 Task: Find connections with filter location Orleans with filter topic #sharktankwith filter profile language French with filter current company Android Developer with filter school National Institute of Science and Technology (NIST), Berhampur with filter industry Hospitality with filter service category Wedding Planning with filter keywords title Social Media Specialist
Action: Mouse moved to (245, 311)
Screenshot: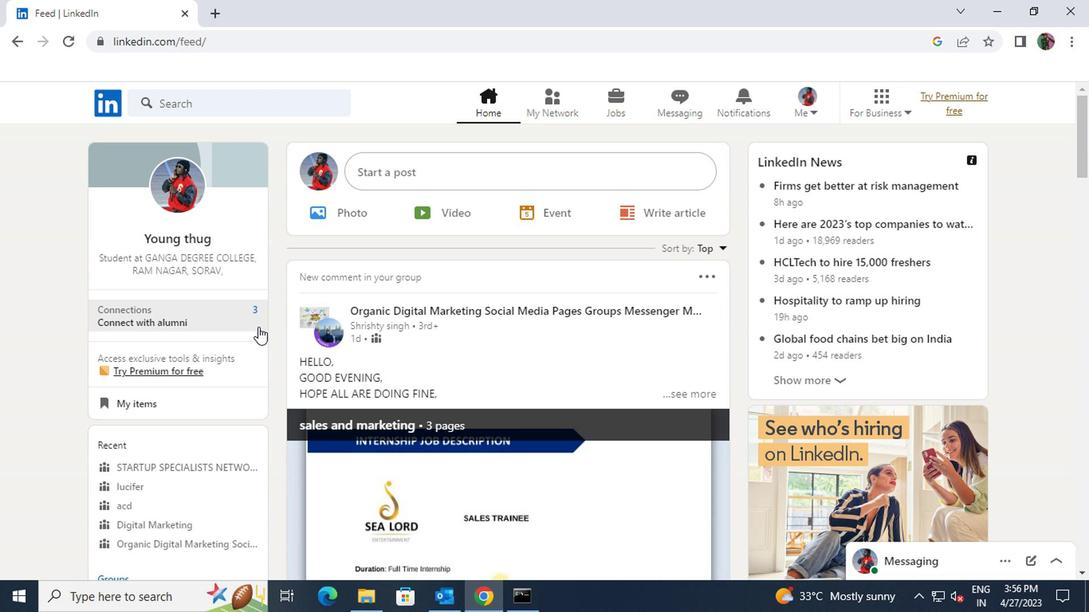 
Action: Mouse pressed left at (245, 311)
Screenshot: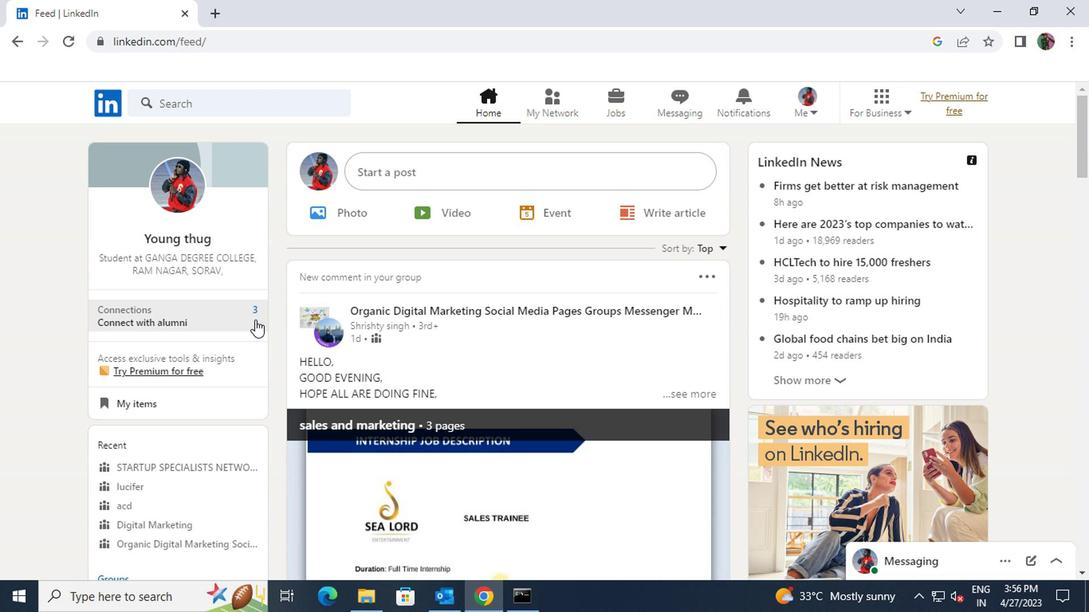 
Action: Mouse moved to (310, 187)
Screenshot: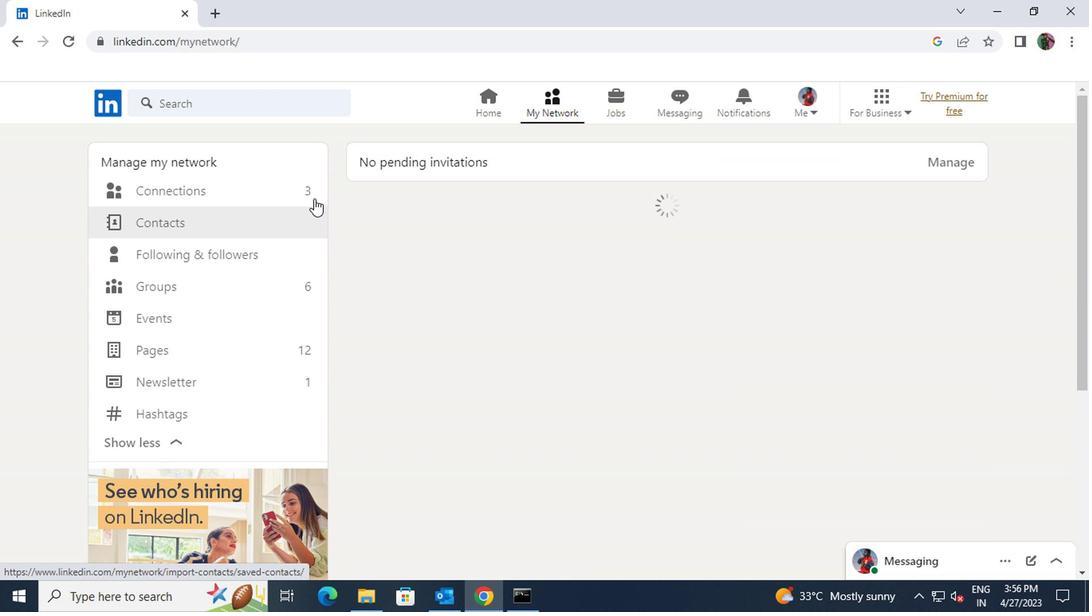 
Action: Mouse pressed left at (310, 187)
Screenshot: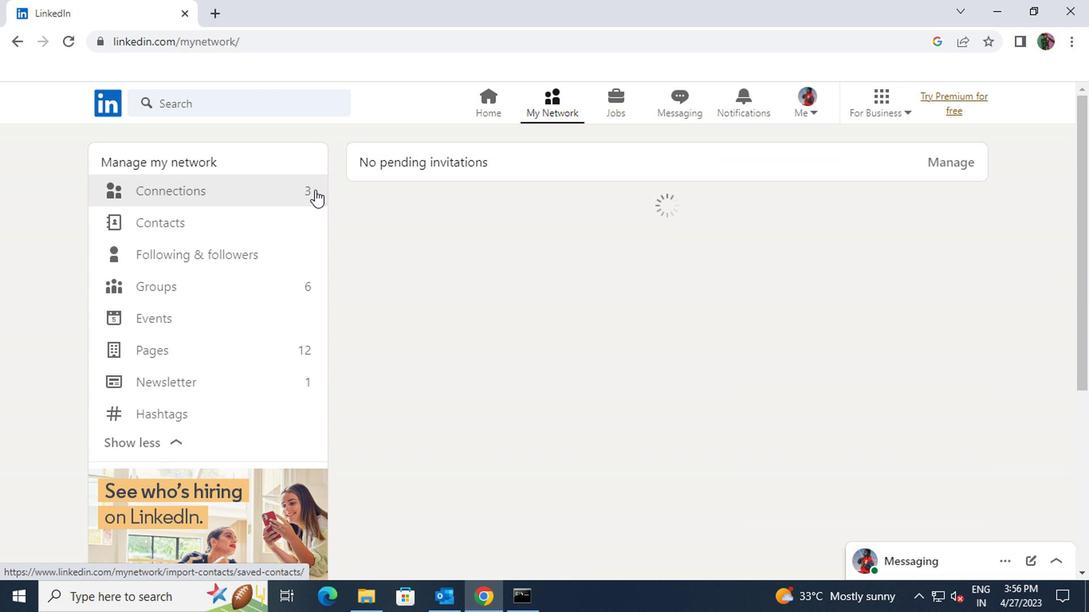 
Action: Mouse moved to (287, 191)
Screenshot: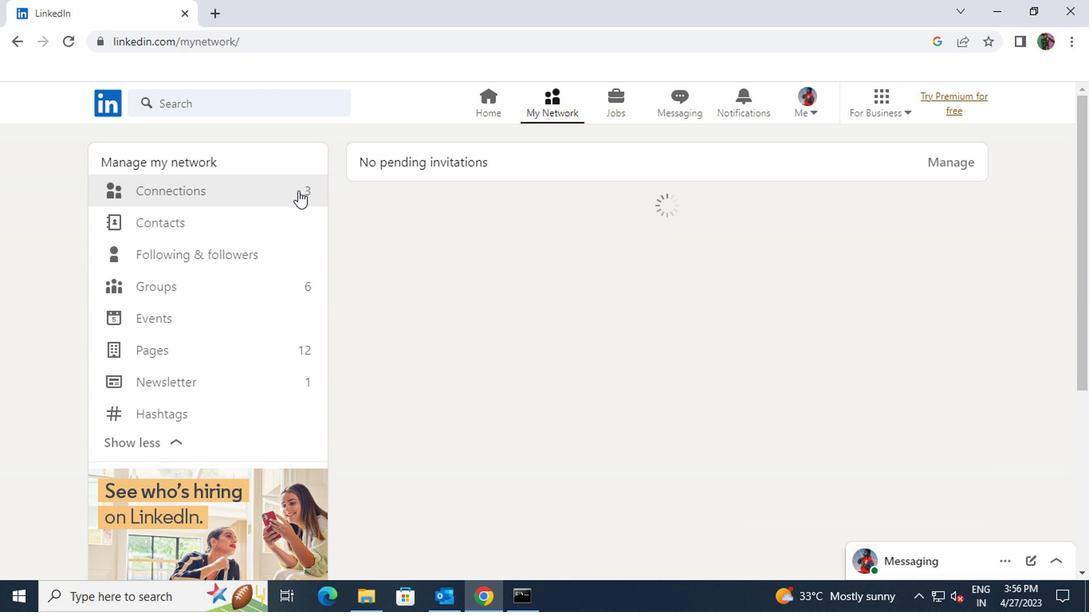 
Action: Mouse pressed left at (287, 191)
Screenshot: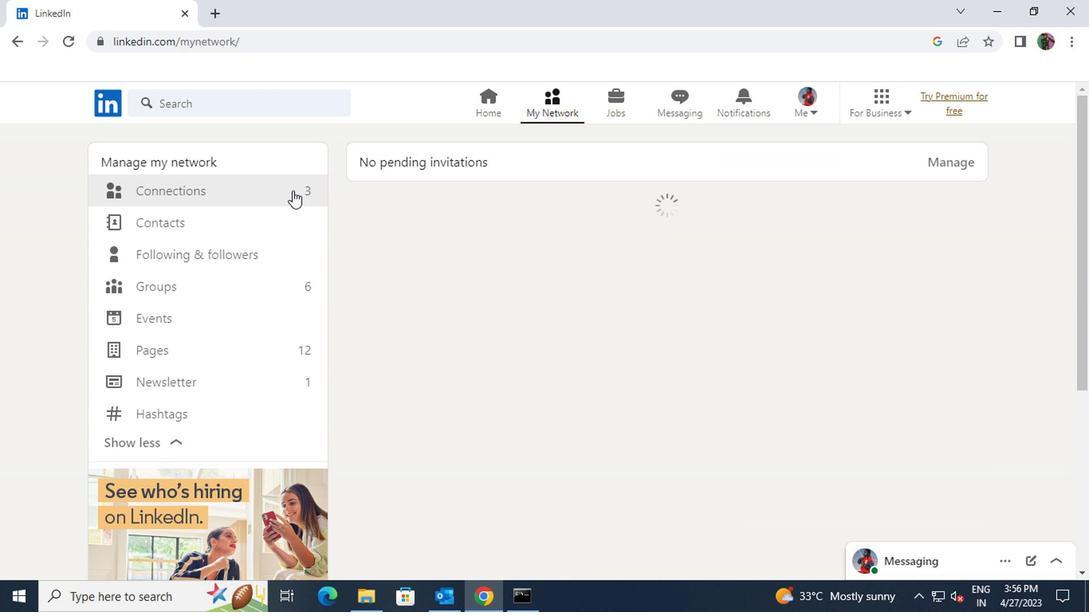 
Action: Mouse moved to (632, 192)
Screenshot: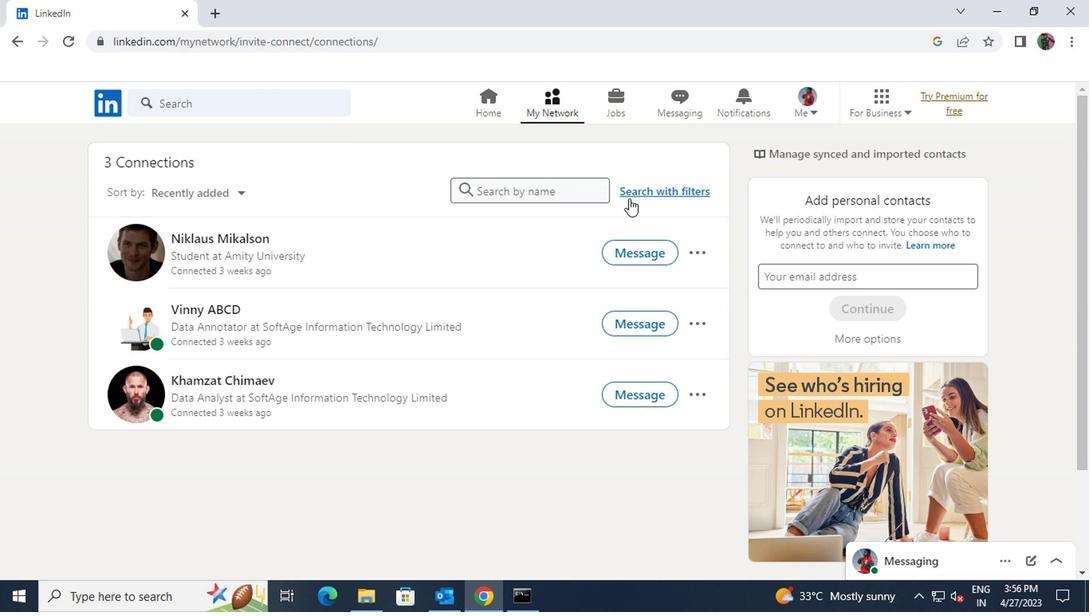 
Action: Mouse pressed left at (632, 192)
Screenshot: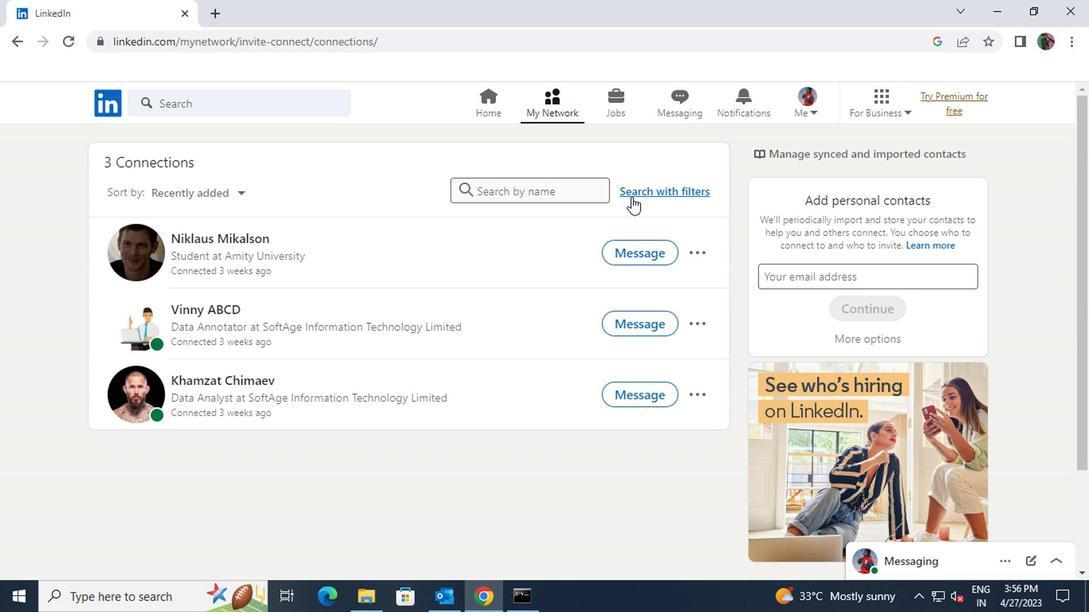 
Action: Mouse moved to (596, 149)
Screenshot: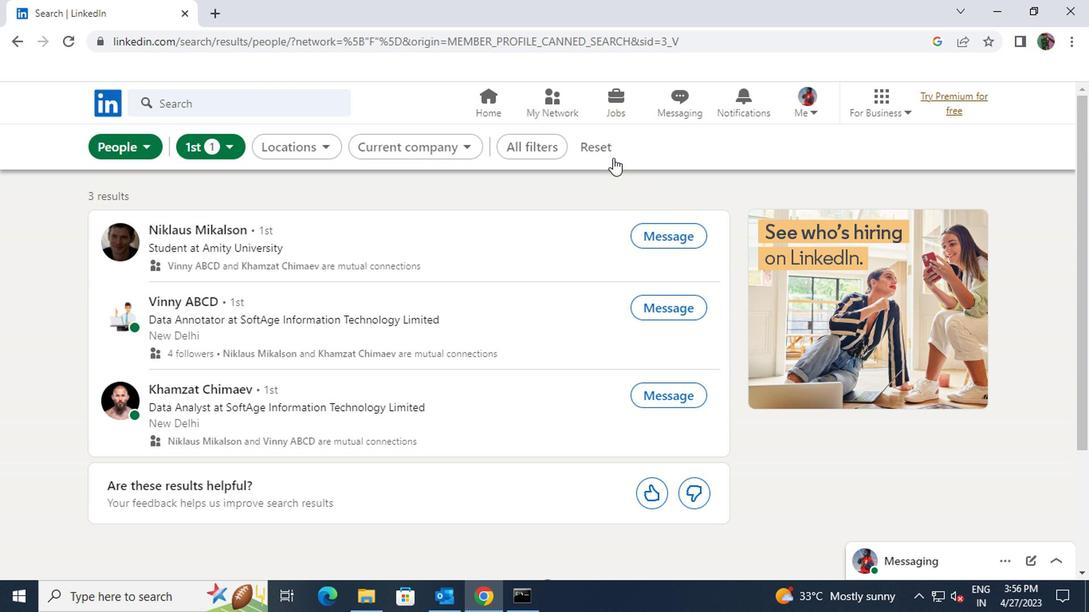 
Action: Mouse pressed left at (596, 149)
Screenshot: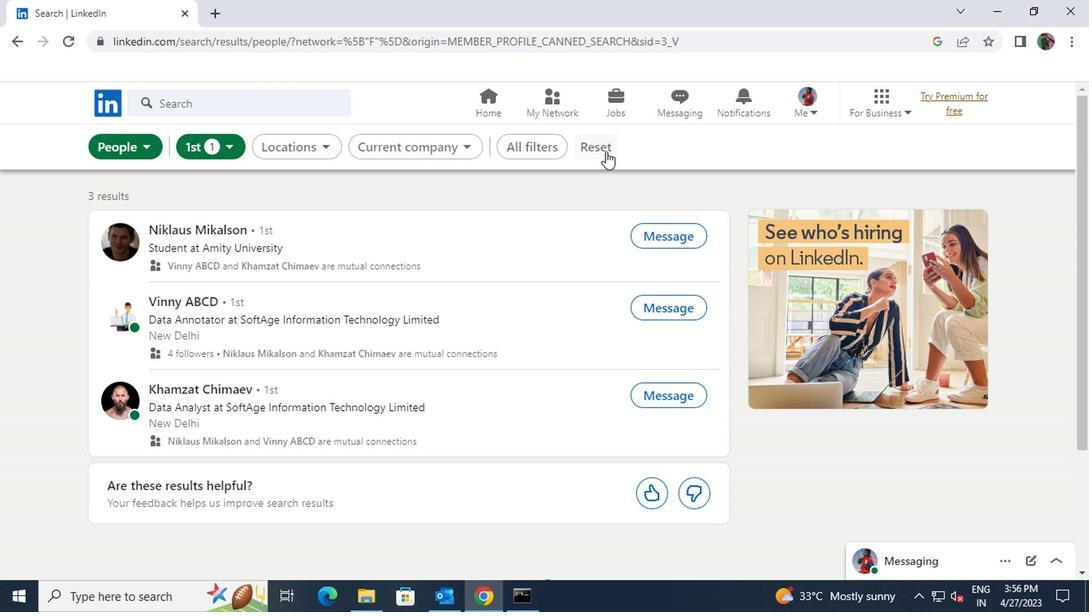 
Action: Mouse moved to (572, 145)
Screenshot: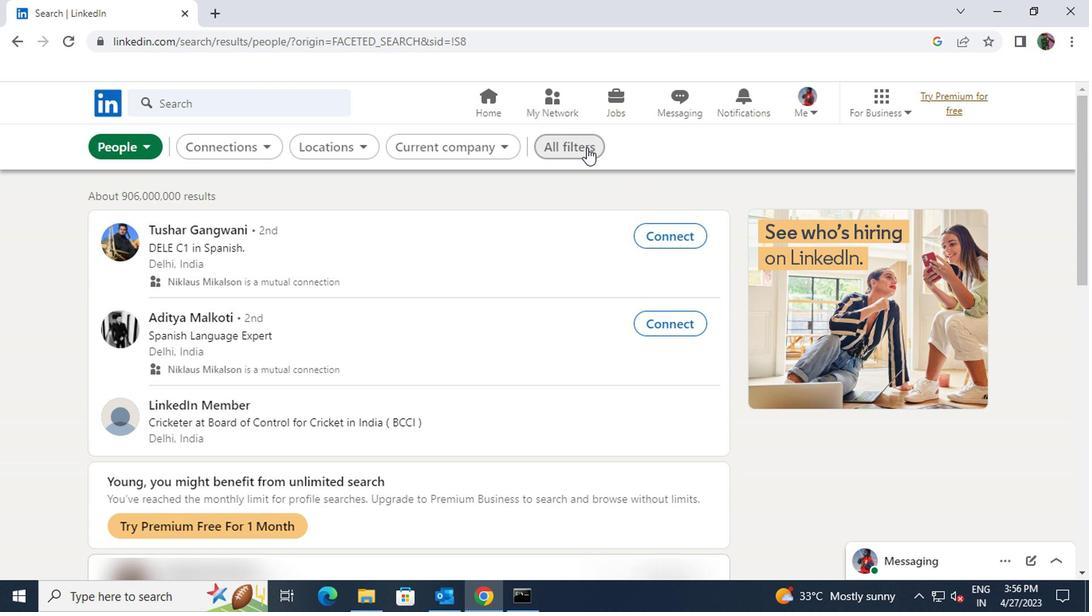 
Action: Mouse pressed left at (572, 145)
Screenshot: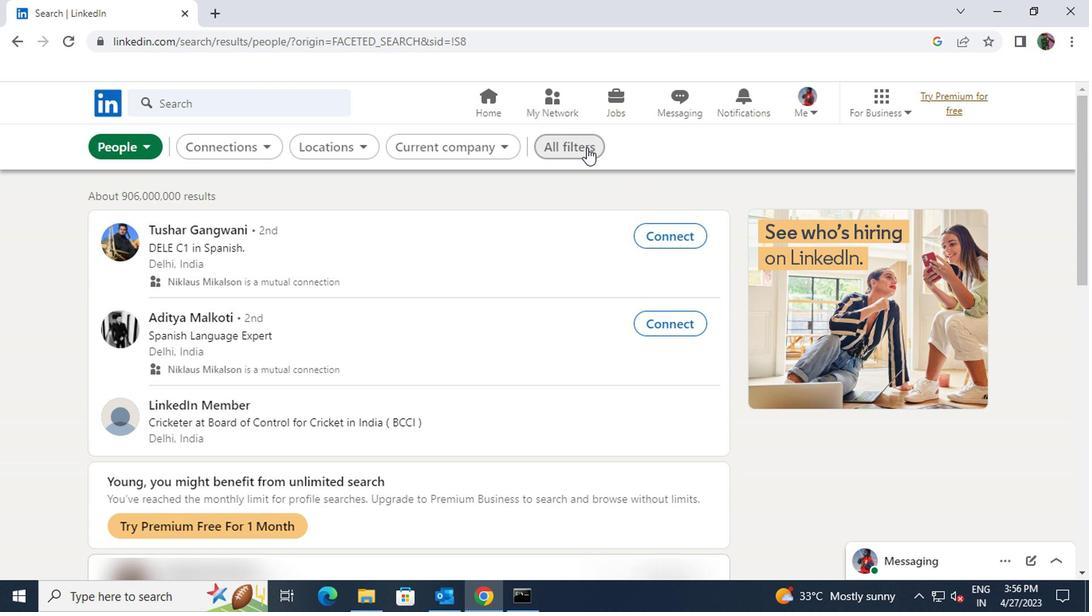 
Action: Mouse moved to (804, 368)
Screenshot: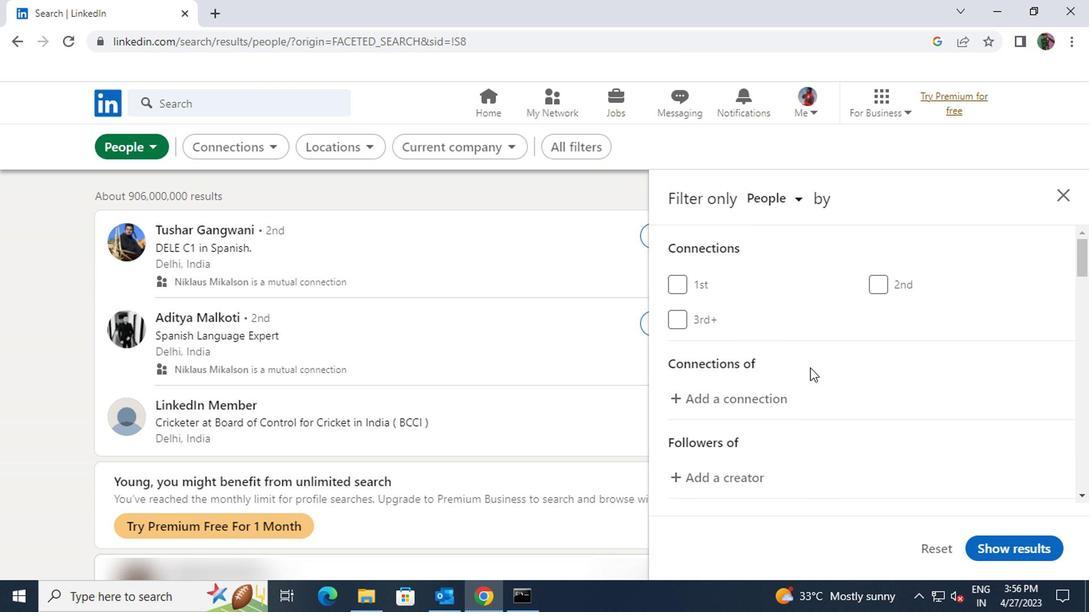 
Action: Mouse scrolled (804, 367) with delta (0, -1)
Screenshot: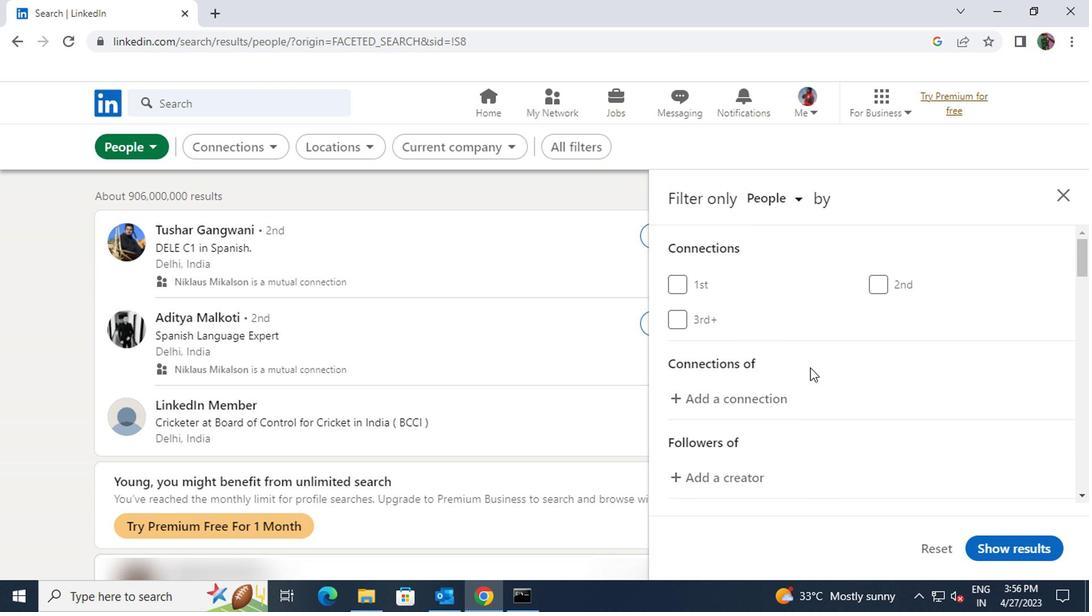 
Action: Mouse scrolled (804, 367) with delta (0, -1)
Screenshot: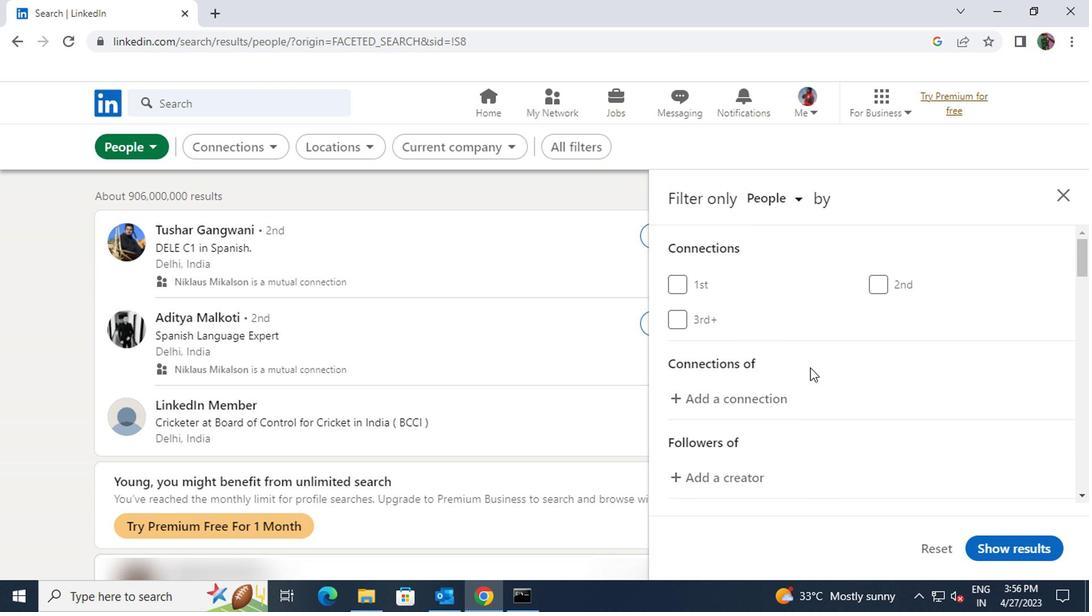 
Action: Mouse scrolled (804, 367) with delta (0, -1)
Screenshot: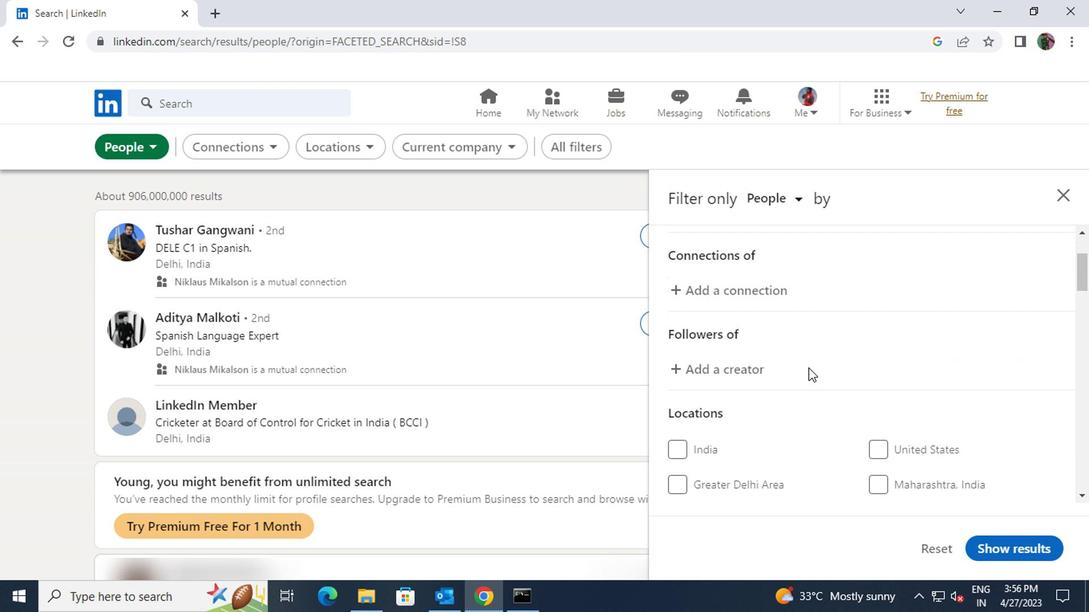 
Action: Mouse moved to (891, 387)
Screenshot: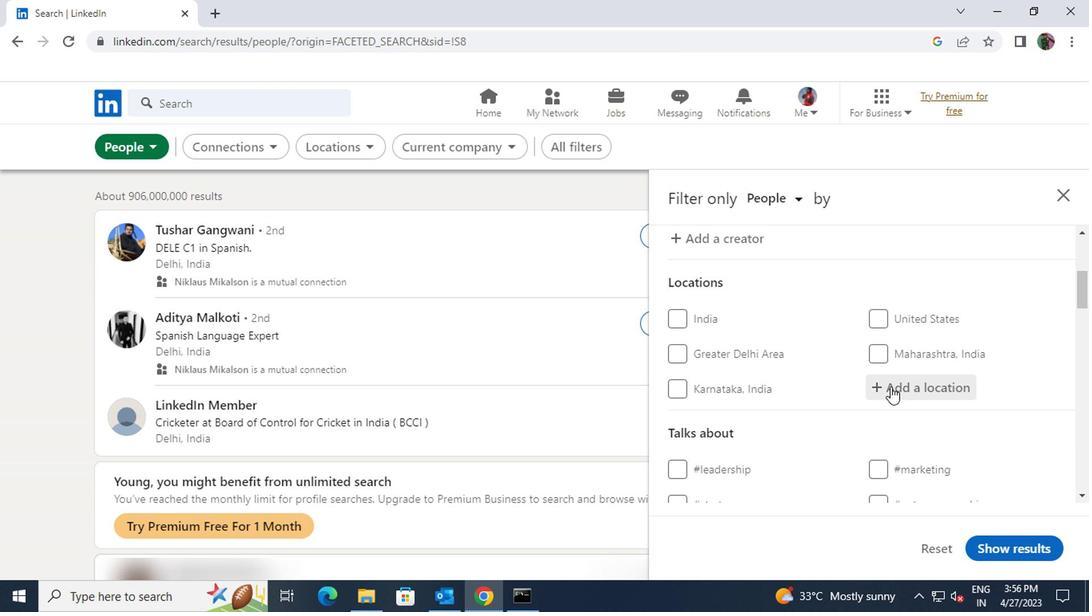
Action: Mouse pressed left at (891, 387)
Screenshot: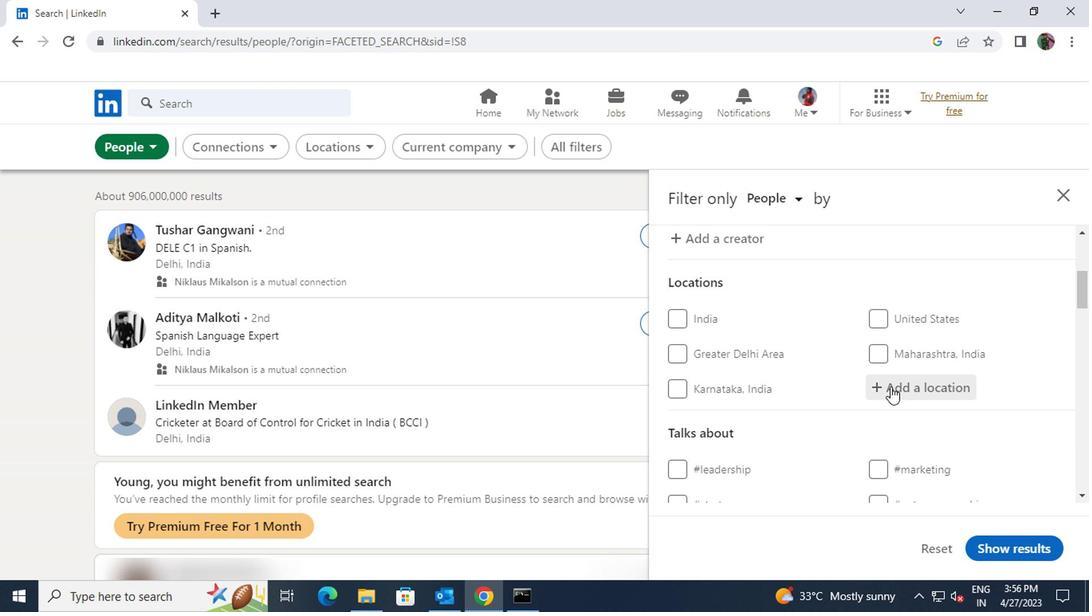 
Action: Key pressed <Key.shift><Key.shift><Key.shift>ORLEANS
Screenshot: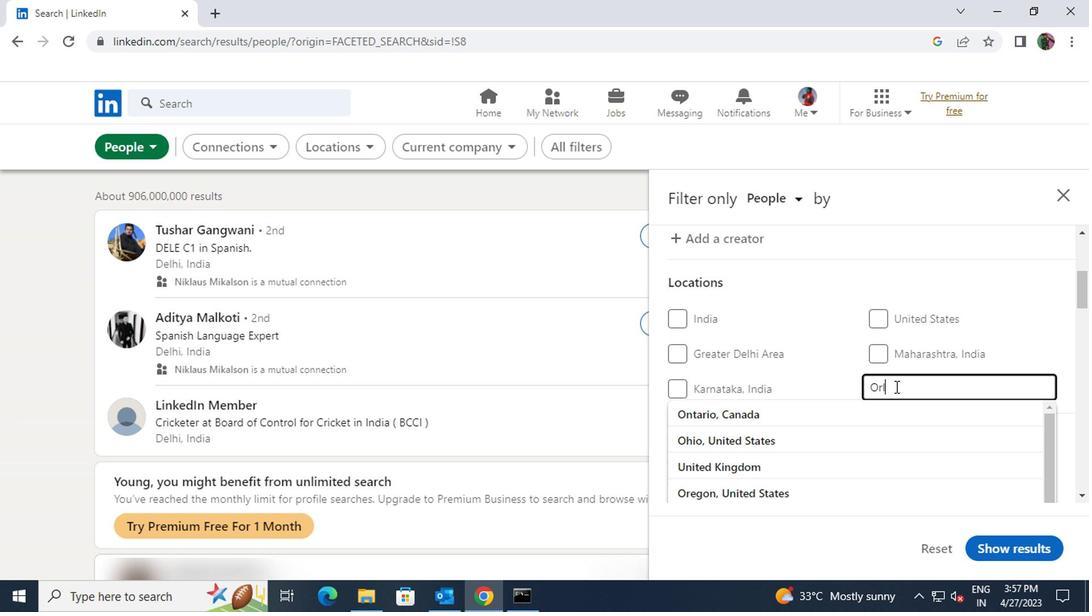 
Action: Mouse moved to (878, 407)
Screenshot: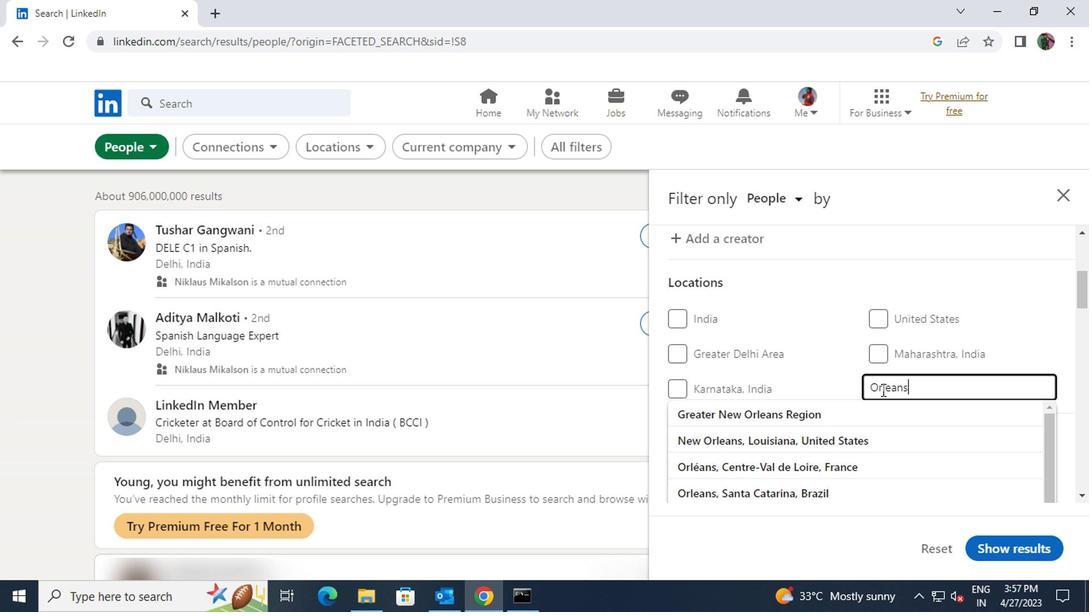 
Action: Mouse pressed left at (878, 407)
Screenshot: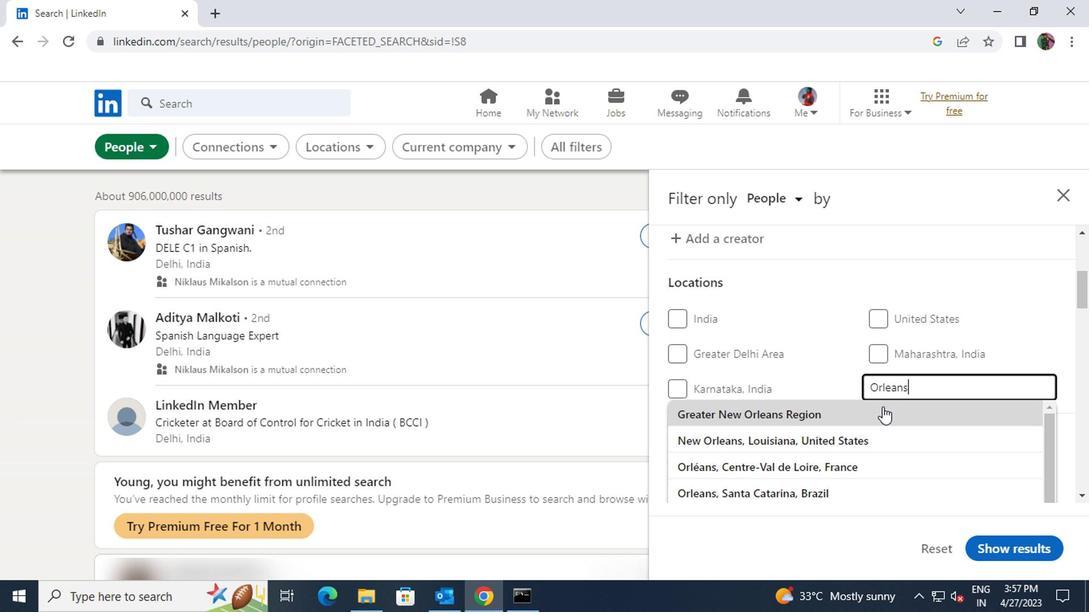 
Action: Mouse scrolled (878, 406) with delta (0, -1)
Screenshot: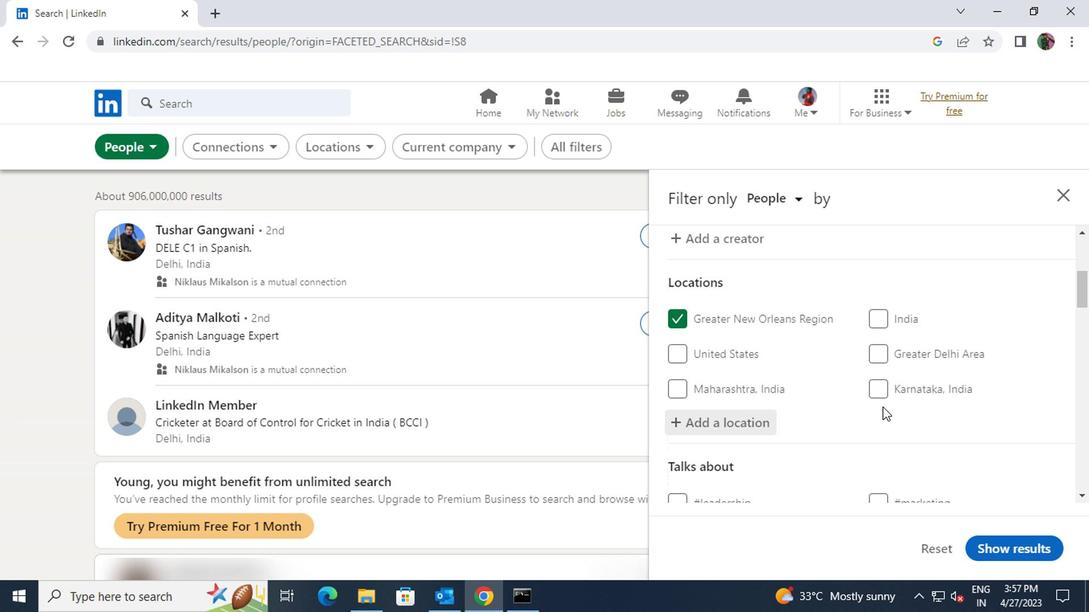 
Action: Mouse scrolled (878, 406) with delta (0, -1)
Screenshot: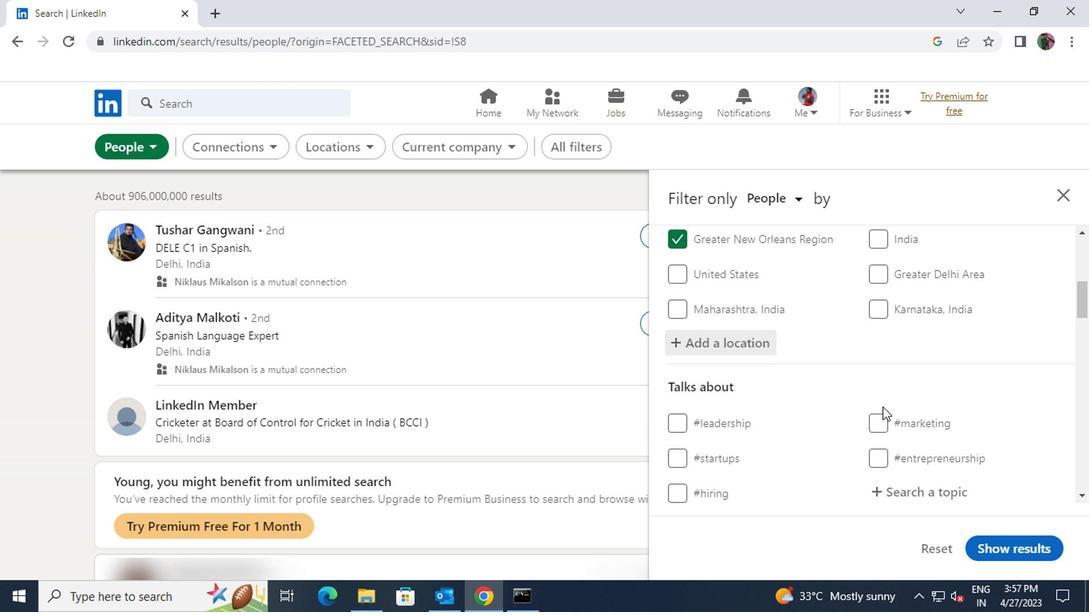 
Action: Mouse moved to (881, 408)
Screenshot: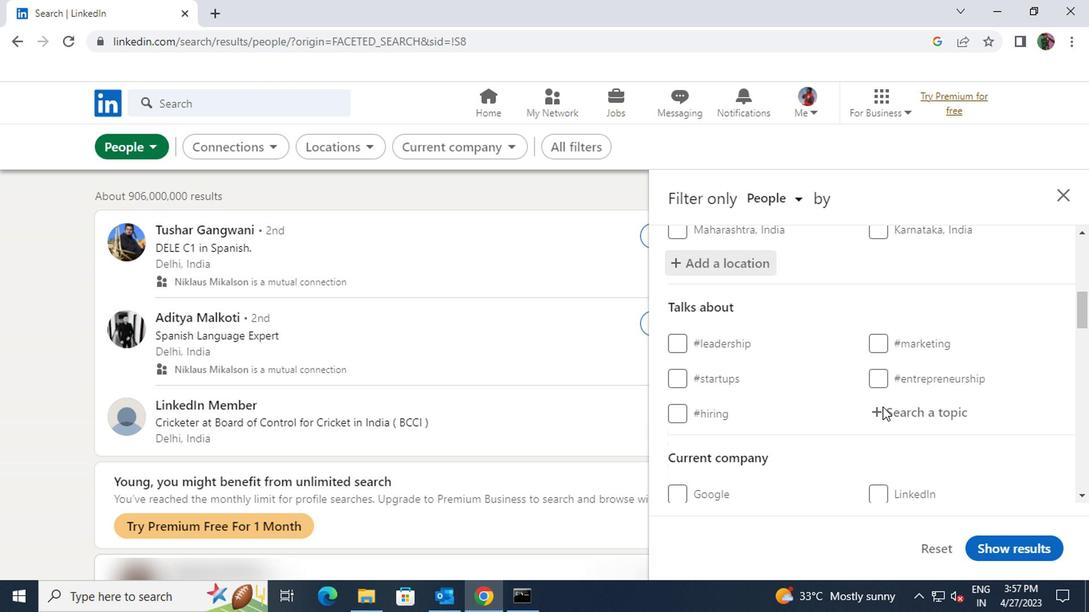 
Action: Mouse pressed left at (881, 408)
Screenshot: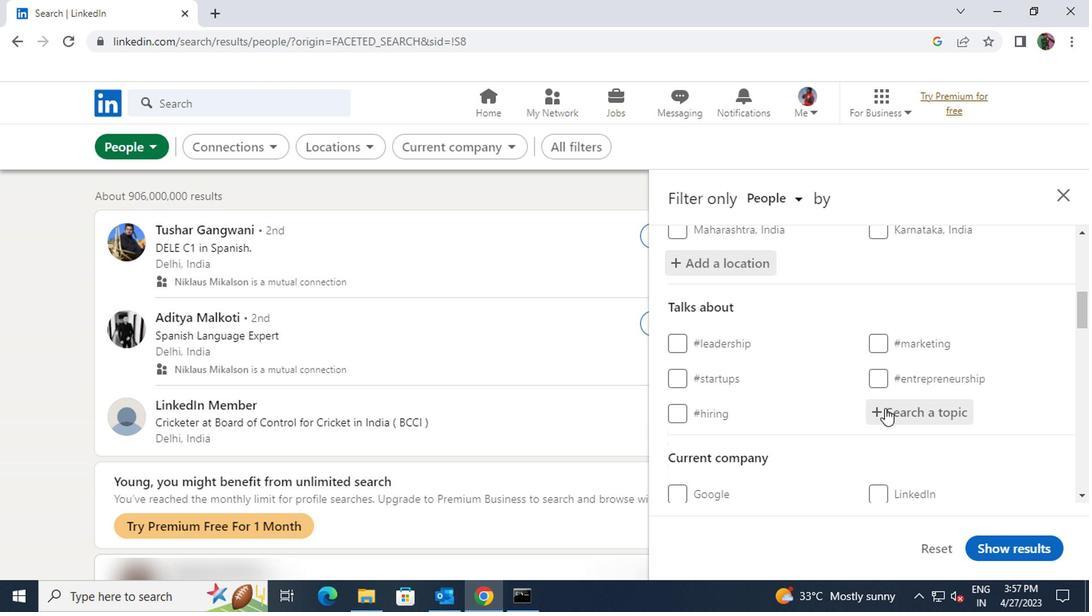 
Action: Key pressed <Key.shift><Key.shift><Key.shift><Key.shift><Key.shift>#<Key.shift><Key.shift><Key.shift><Key.shift>SHARKTANKWITH
Screenshot: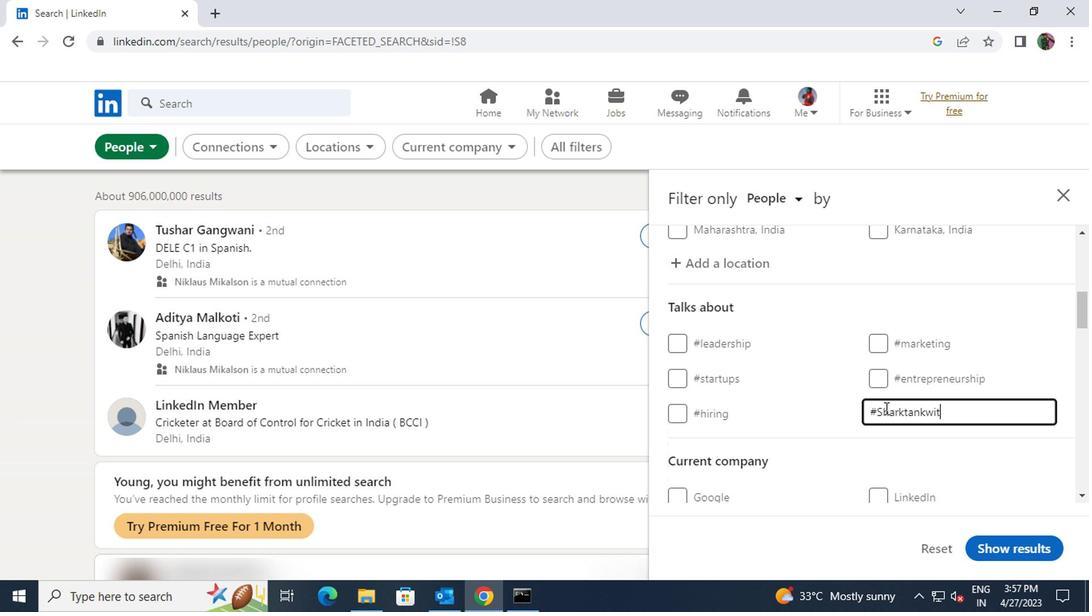 
Action: Mouse scrolled (881, 407) with delta (0, 0)
Screenshot: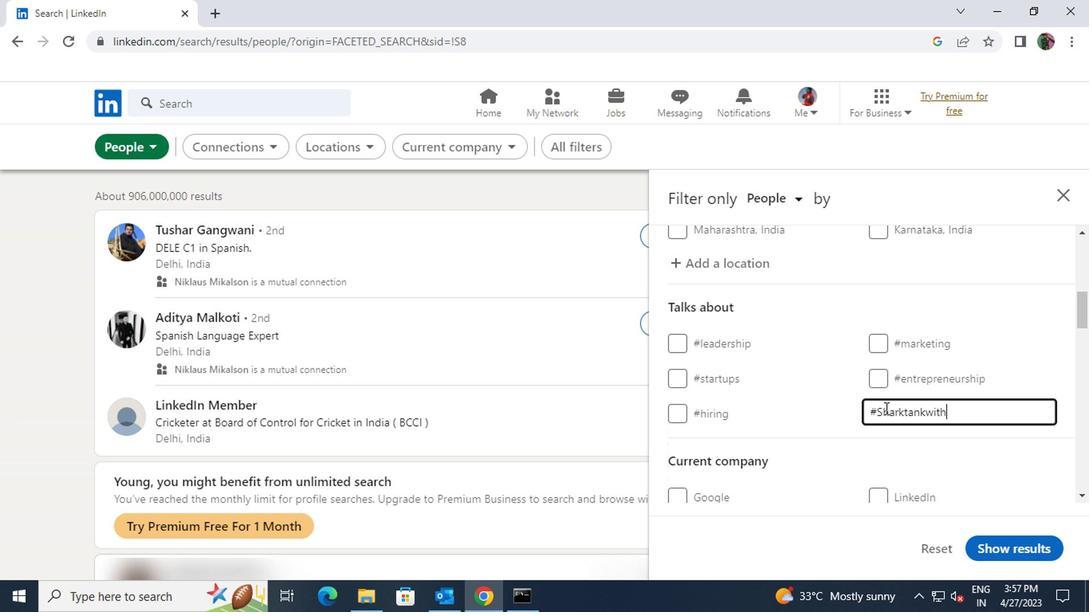
Action: Mouse scrolled (881, 407) with delta (0, 0)
Screenshot: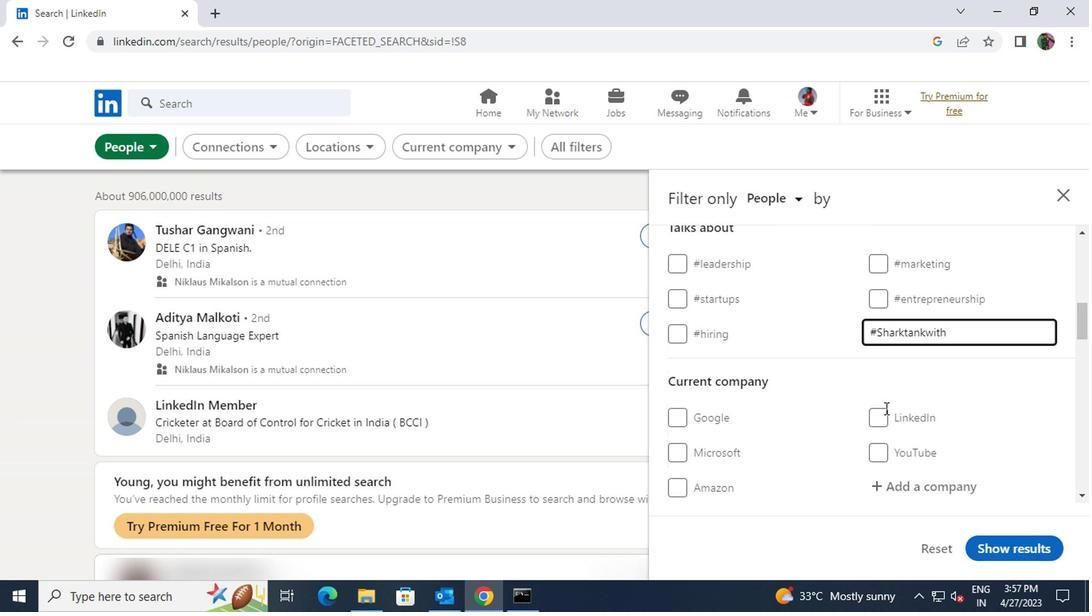 
Action: Mouse moved to (881, 408)
Screenshot: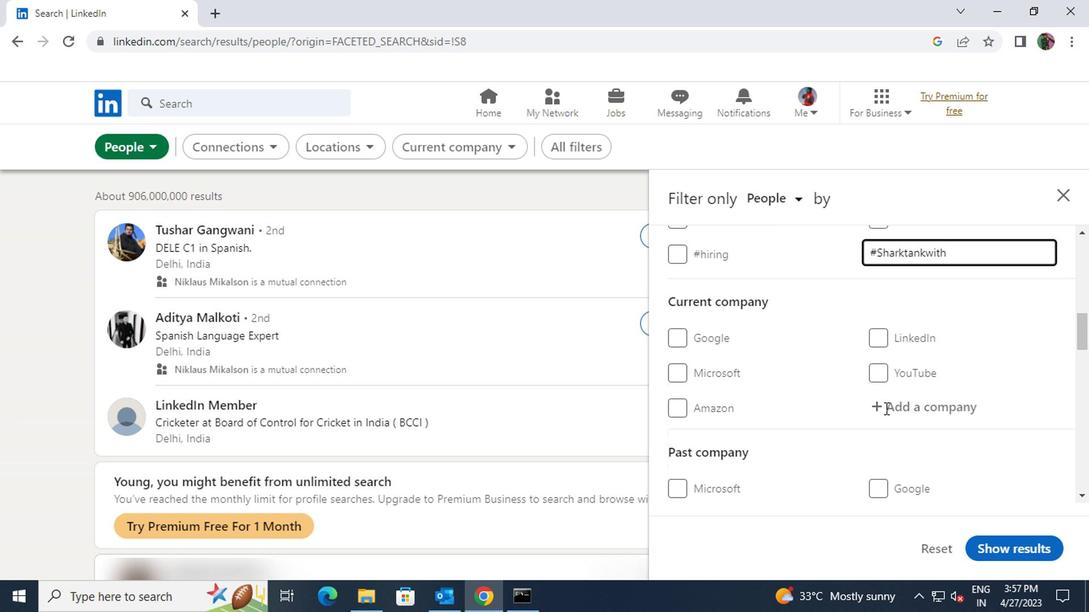 
Action: Mouse pressed left at (881, 408)
Screenshot: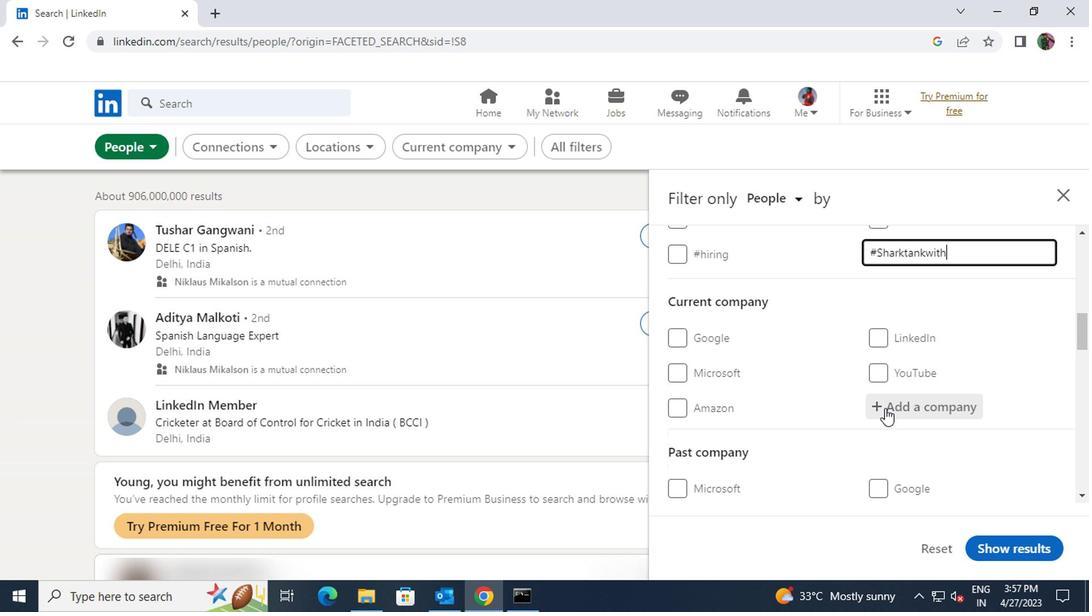 
Action: Key pressed <Key.shift><Key.shift>ANDRIOD<Key.space><Key.shift>DEVELOPMENT
Screenshot: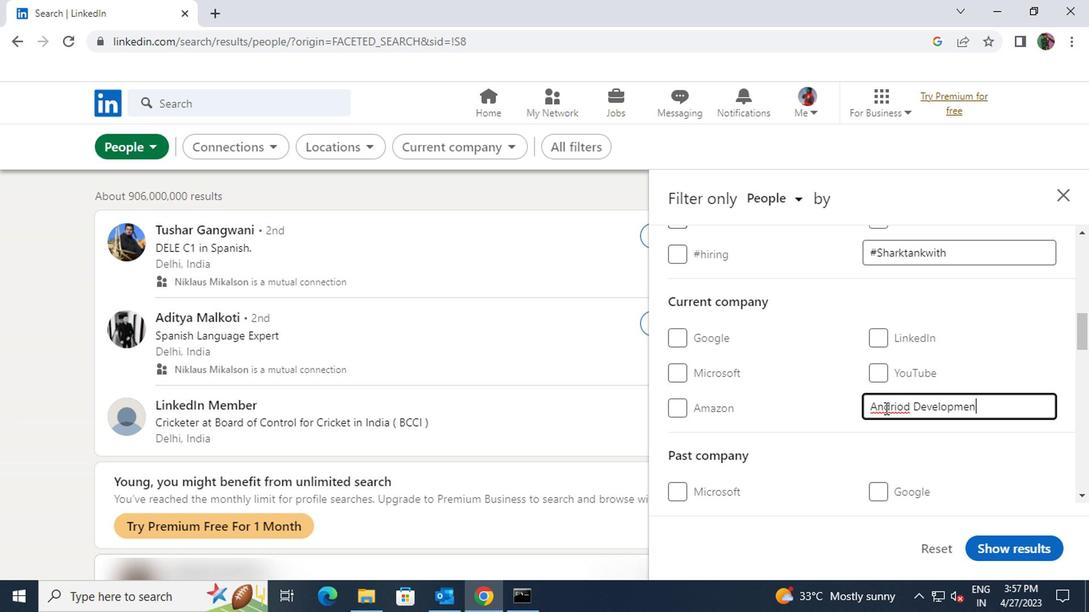 
Action: Mouse scrolled (881, 407) with delta (0, 0)
Screenshot: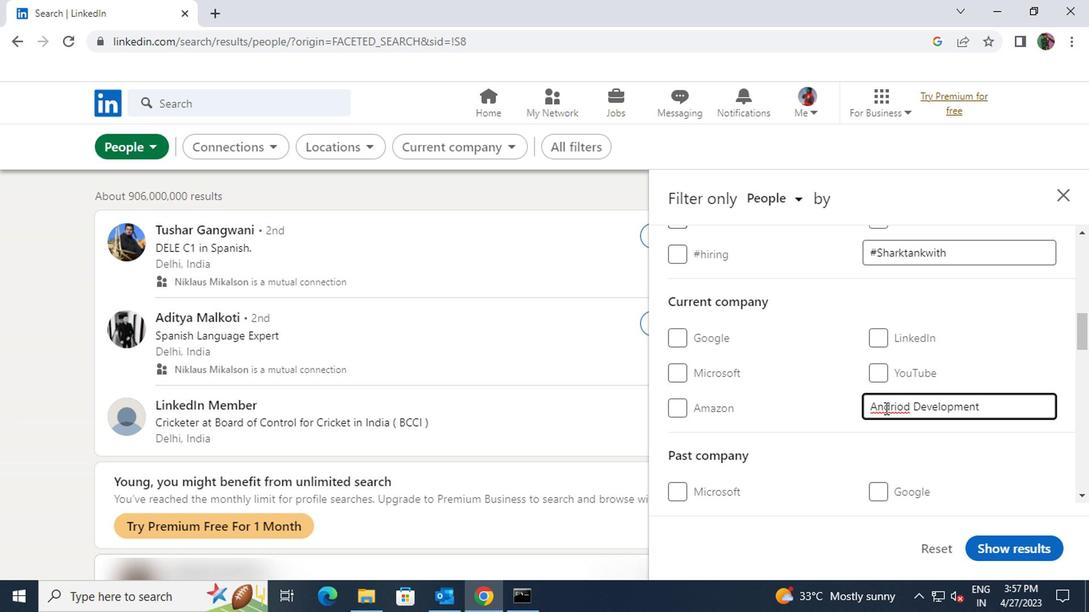 
Action: Mouse scrolled (881, 407) with delta (0, 0)
Screenshot: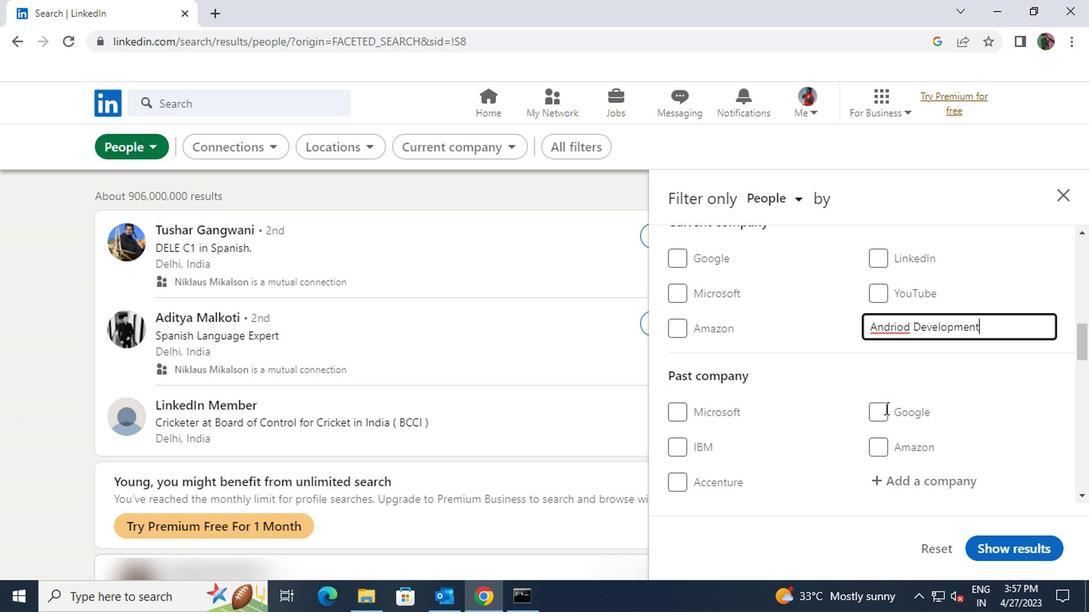 
Action: Mouse scrolled (881, 407) with delta (0, 0)
Screenshot: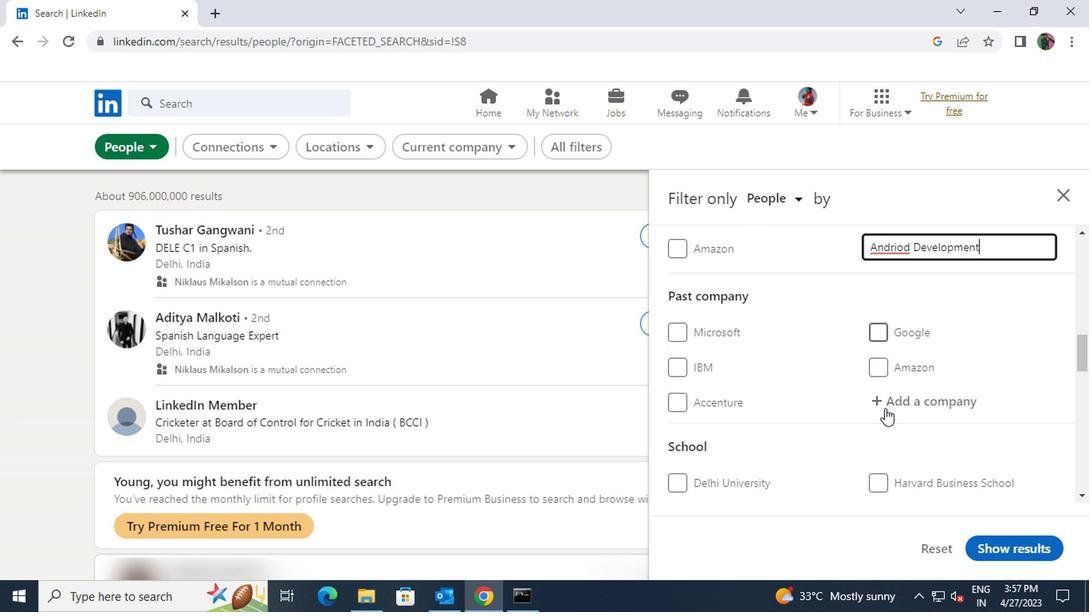 
Action: Mouse scrolled (881, 407) with delta (0, 0)
Screenshot: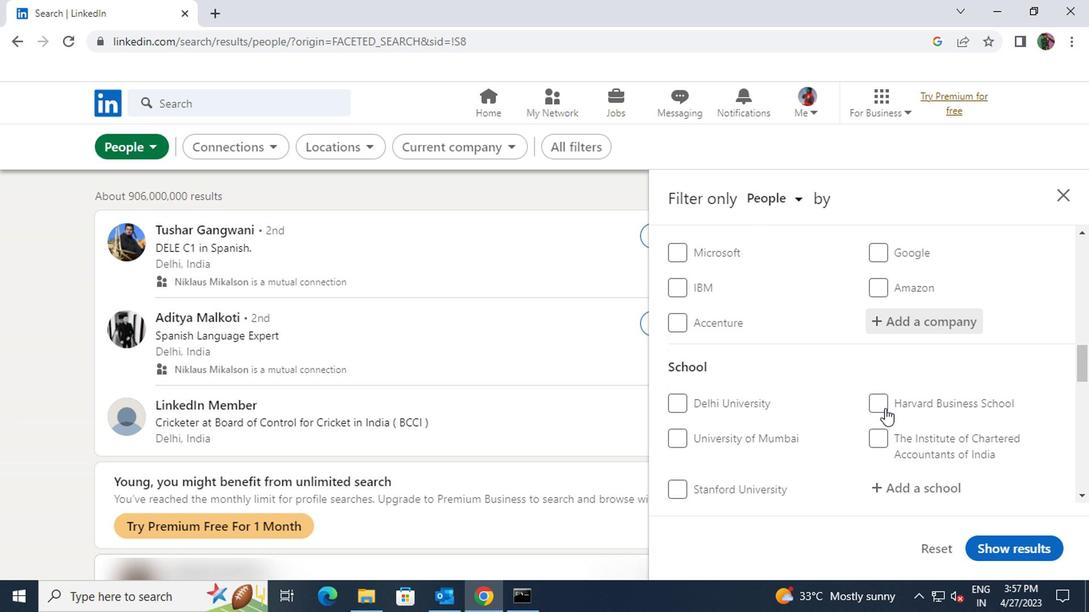 
Action: Mouse pressed left at (881, 408)
Screenshot: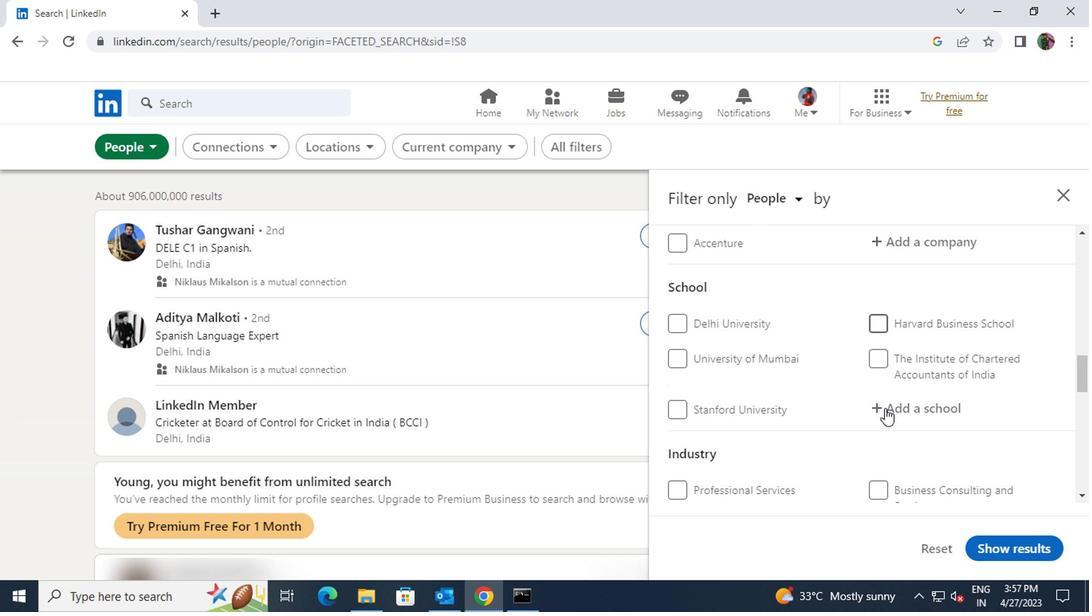 
Action: Key pressed <Key.shift>NATIONAL<Key.space><Key.shift>INSTITUTE<Key.space><Key.shift>OF<Key.space><Key.shift>SCIENCE
Screenshot: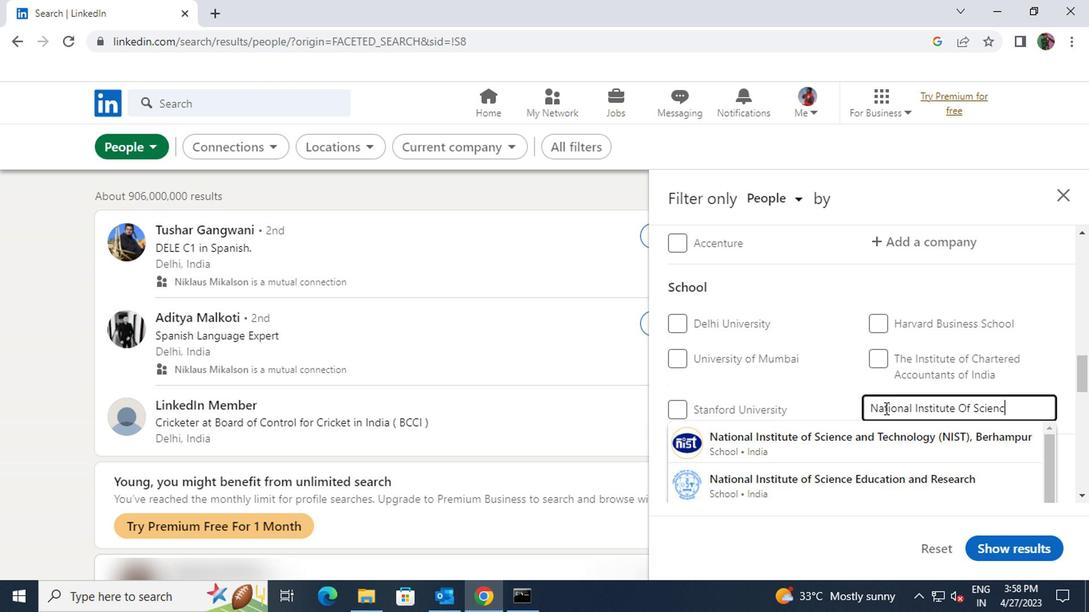 
Action: Mouse moved to (879, 435)
Screenshot: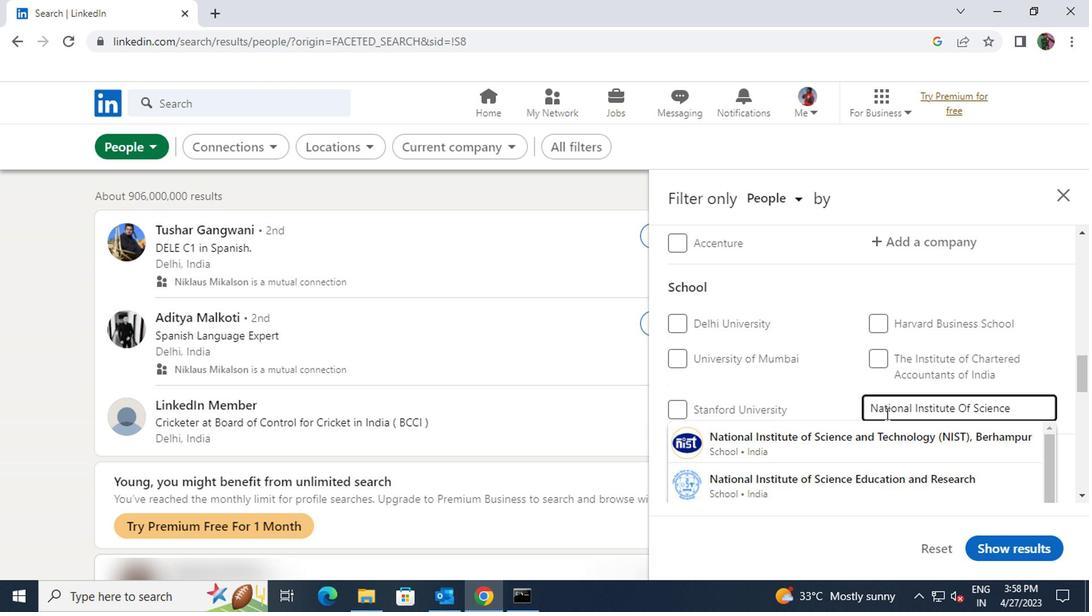 
Action: Mouse pressed left at (879, 435)
Screenshot: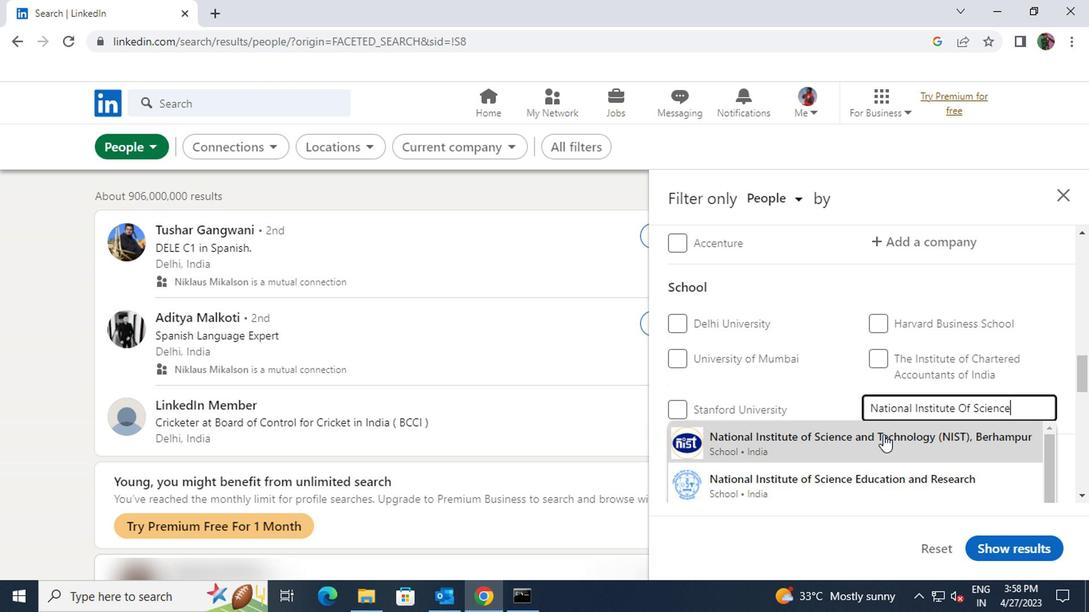 
Action: Mouse scrolled (879, 434) with delta (0, -1)
Screenshot: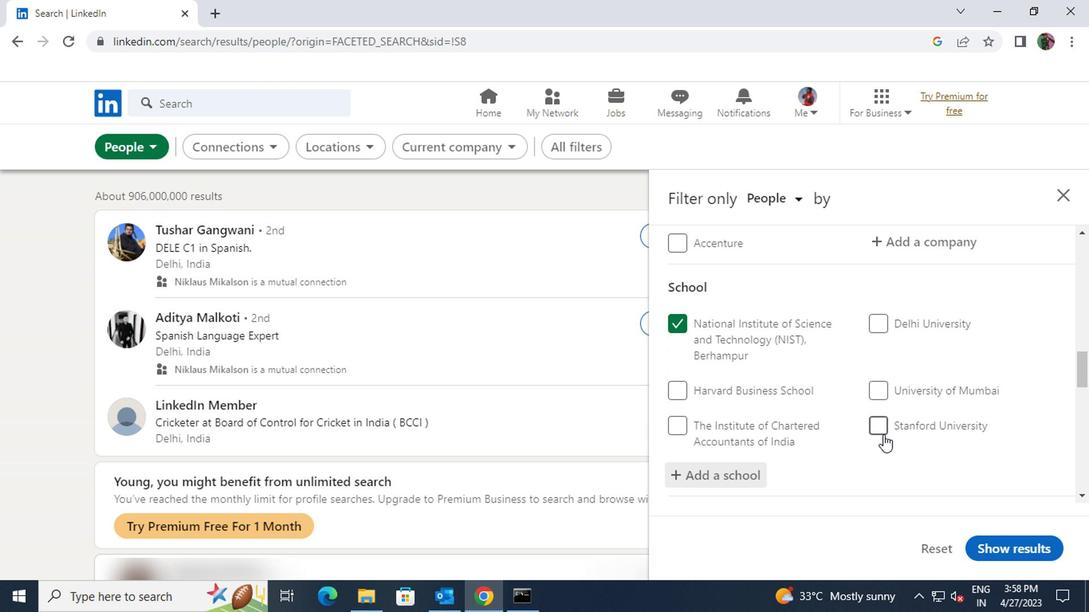 
Action: Mouse scrolled (879, 434) with delta (0, -1)
Screenshot: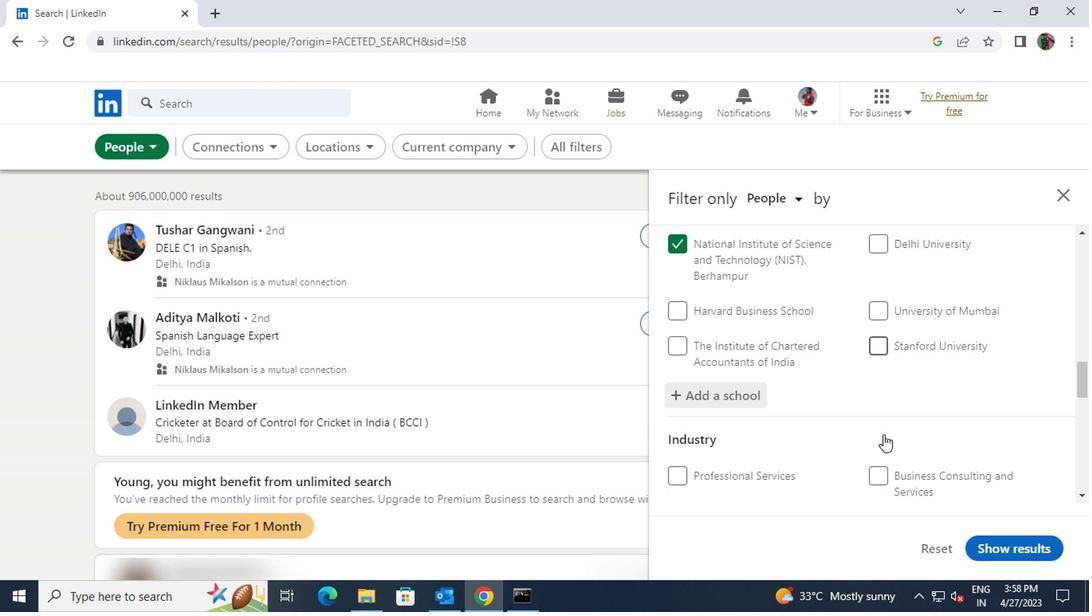 
Action: Mouse scrolled (879, 434) with delta (0, -1)
Screenshot: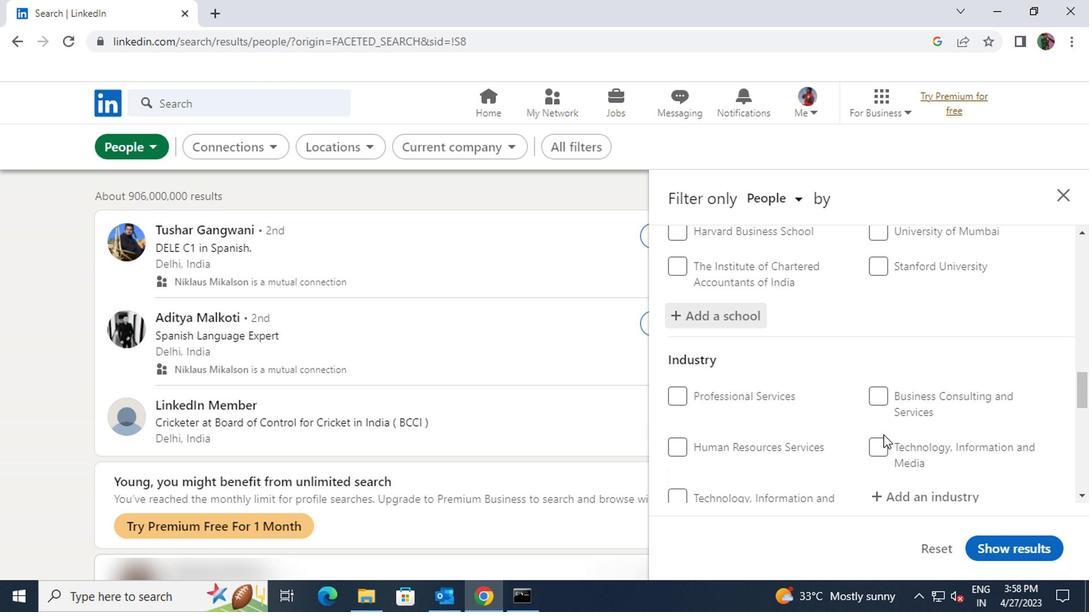 
Action: Mouse moved to (887, 420)
Screenshot: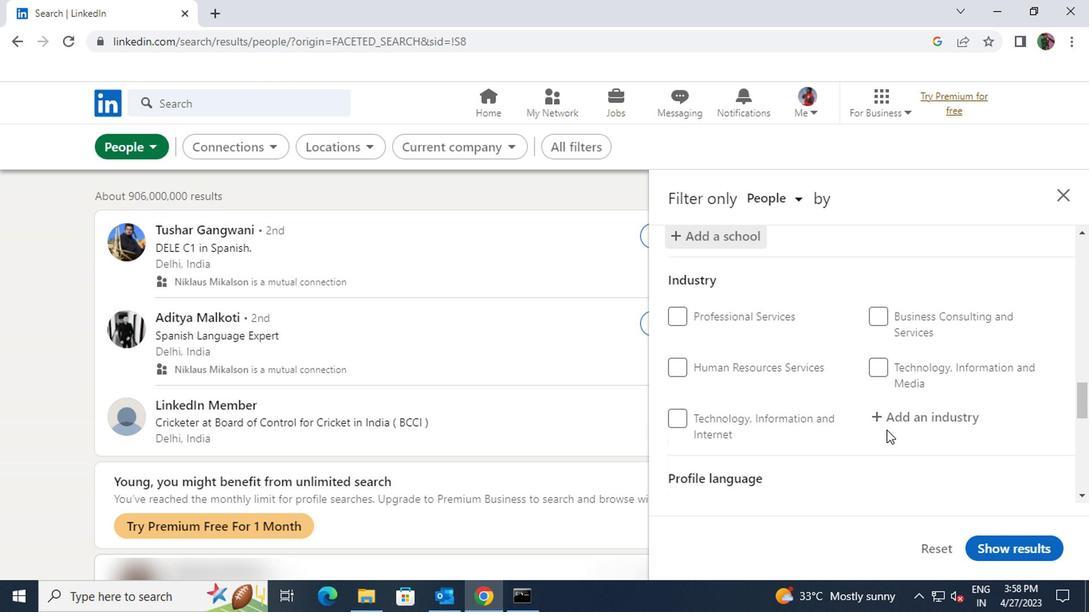 
Action: Mouse pressed left at (887, 420)
Screenshot: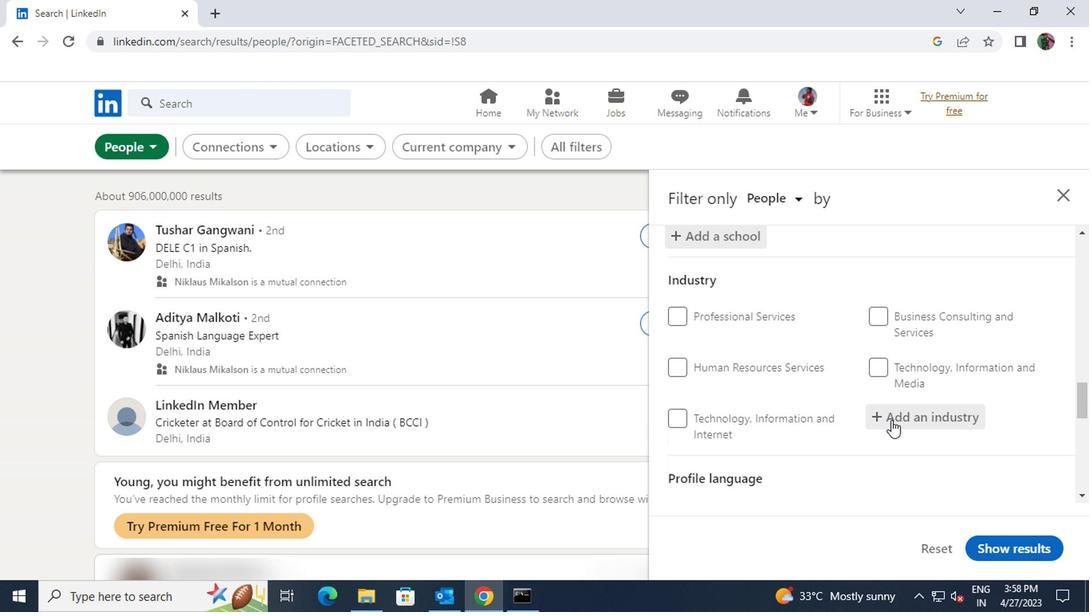 
Action: Key pressed <Key.shift>HOSP
Screenshot: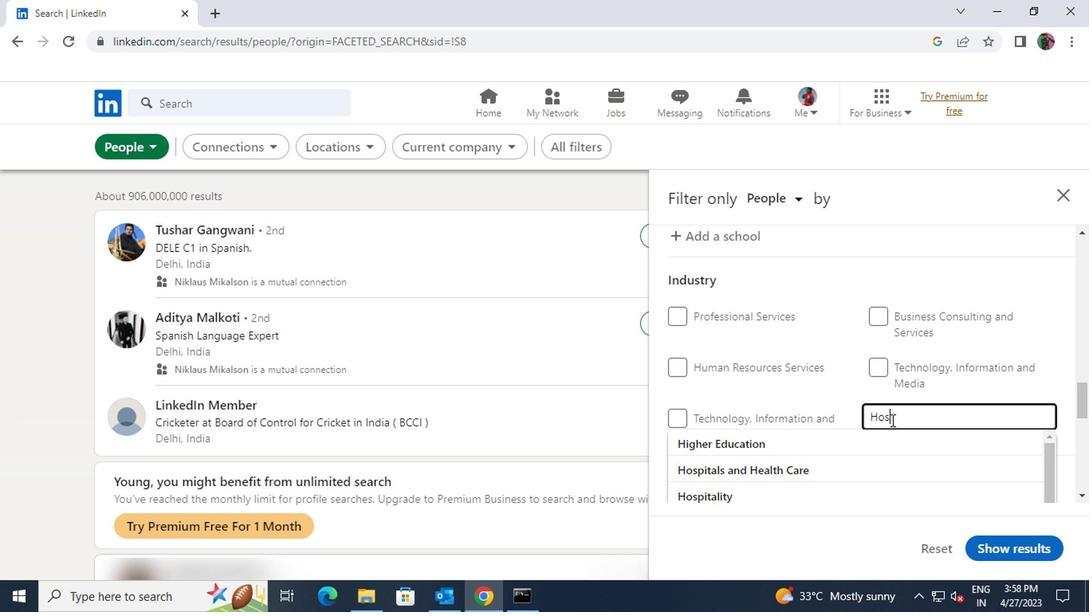 
Action: Mouse moved to (870, 466)
Screenshot: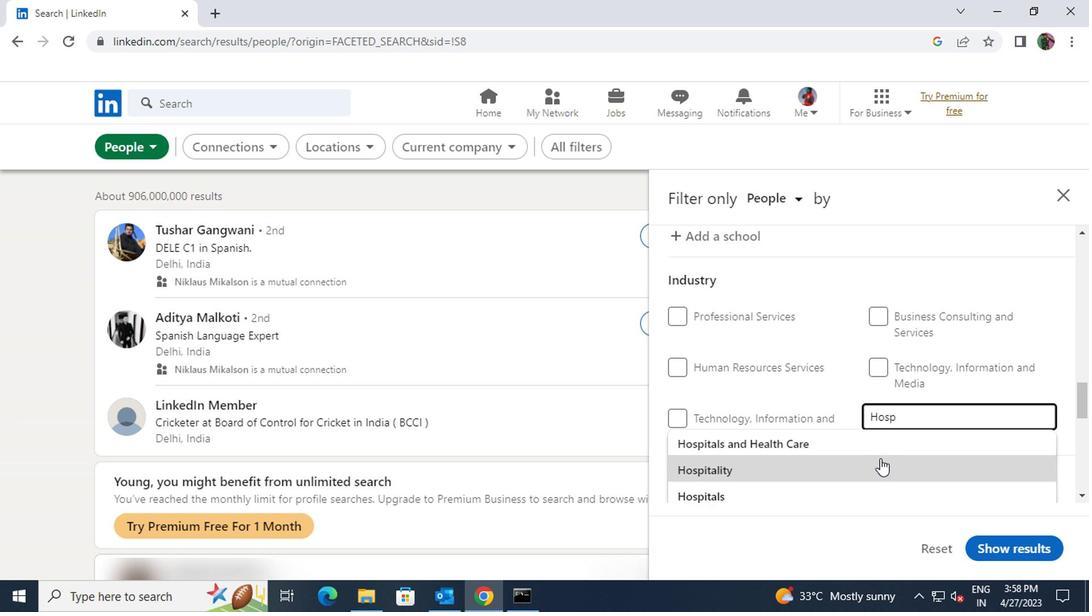 
Action: Mouse pressed left at (870, 466)
Screenshot: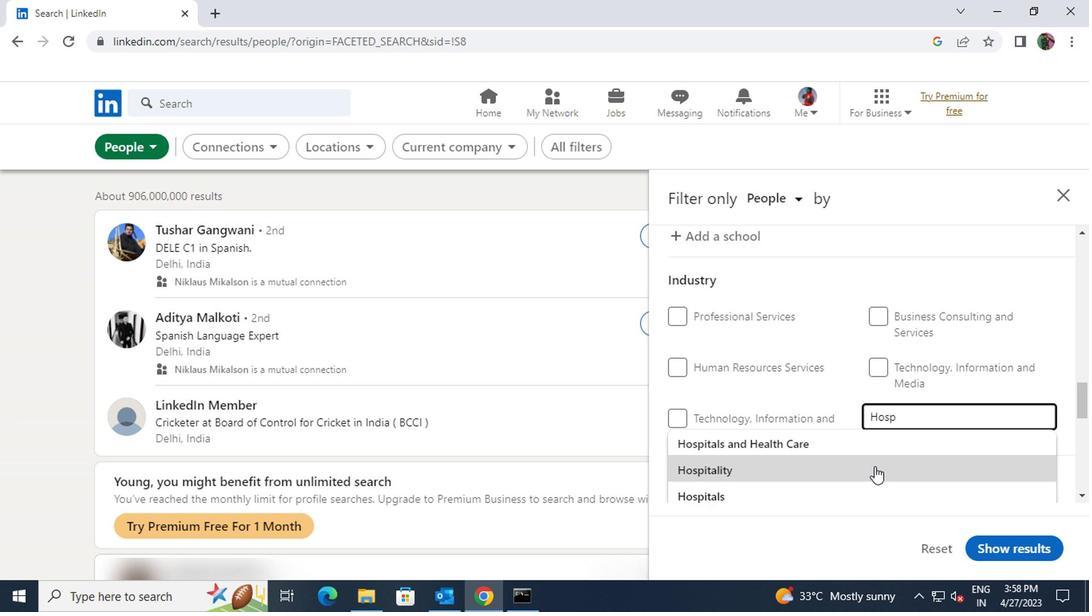 
Action: Mouse scrolled (870, 465) with delta (0, -1)
Screenshot: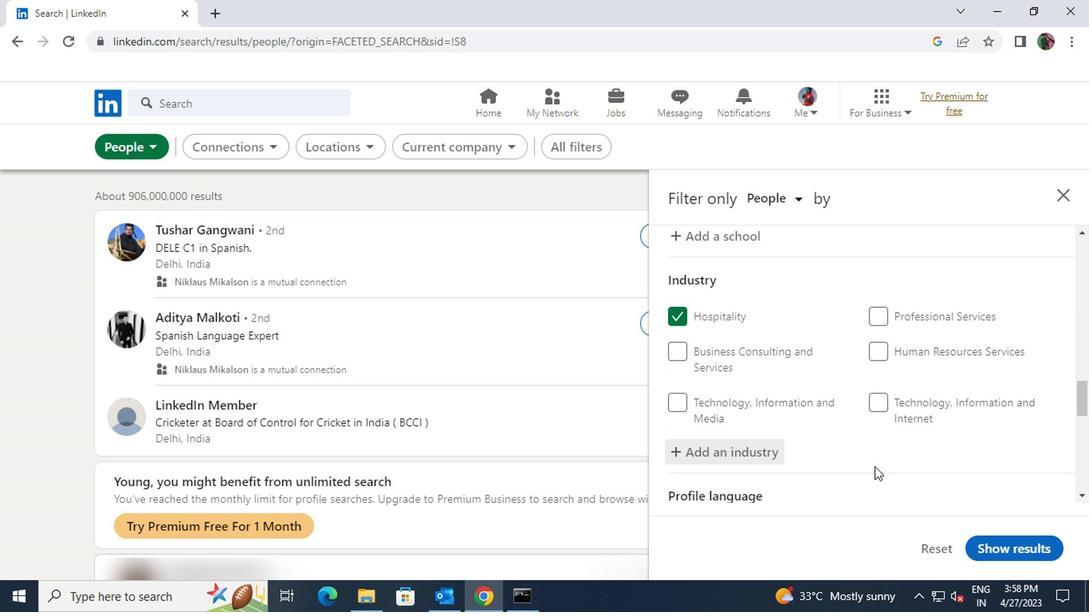 
Action: Mouse moved to (874, 451)
Screenshot: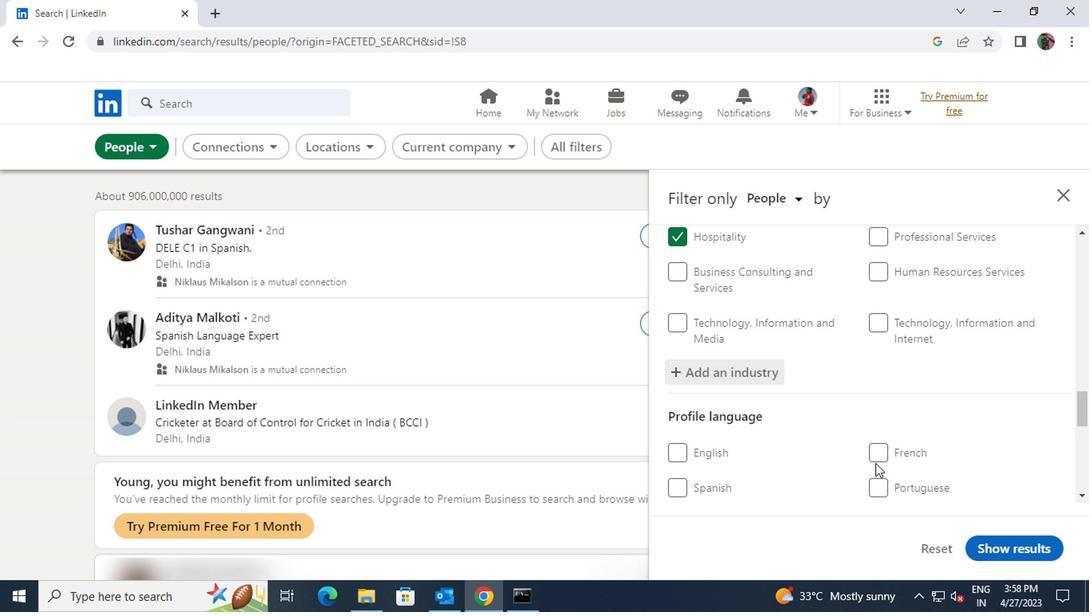 
Action: Mouse pressed left at (874, 451)
Screenshot: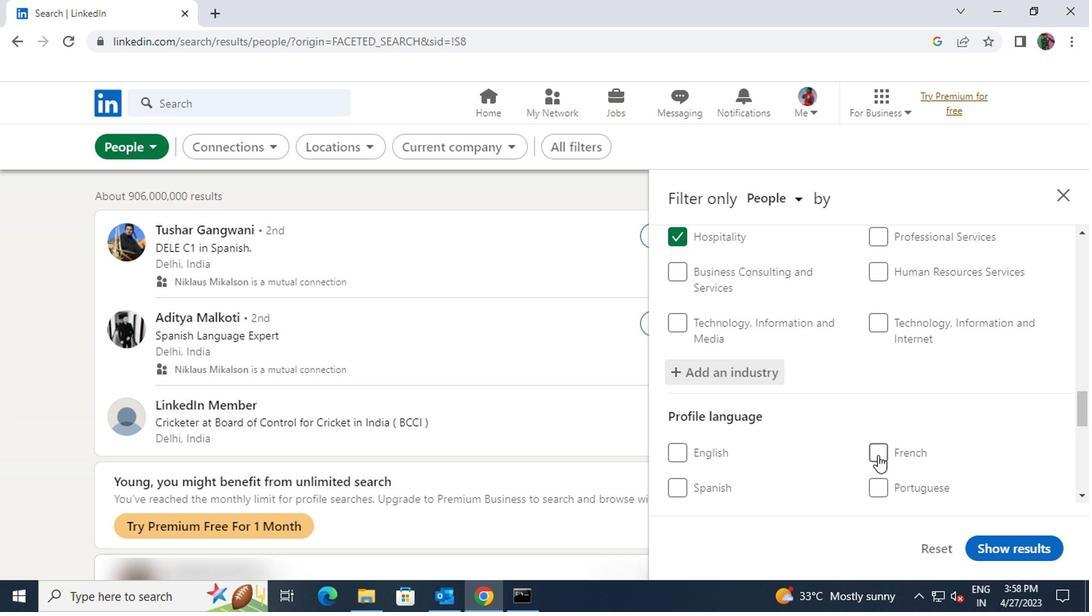 
Action: Mouse moved to (836, 482)
Screenshot: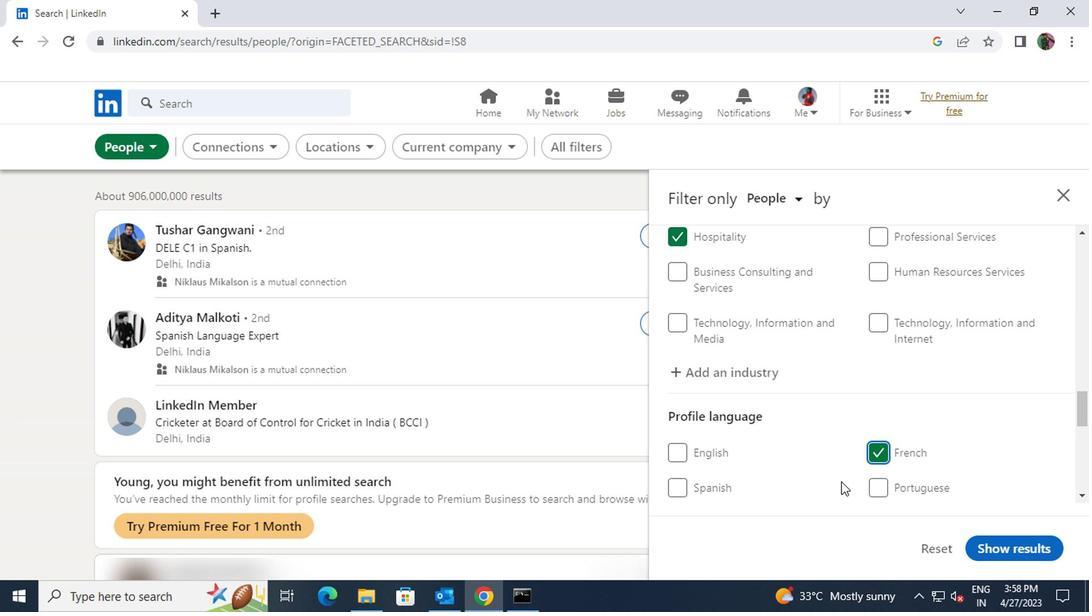 
Action: Mouse scrolled (836, 481) with delta (0, -1)
Screenshot: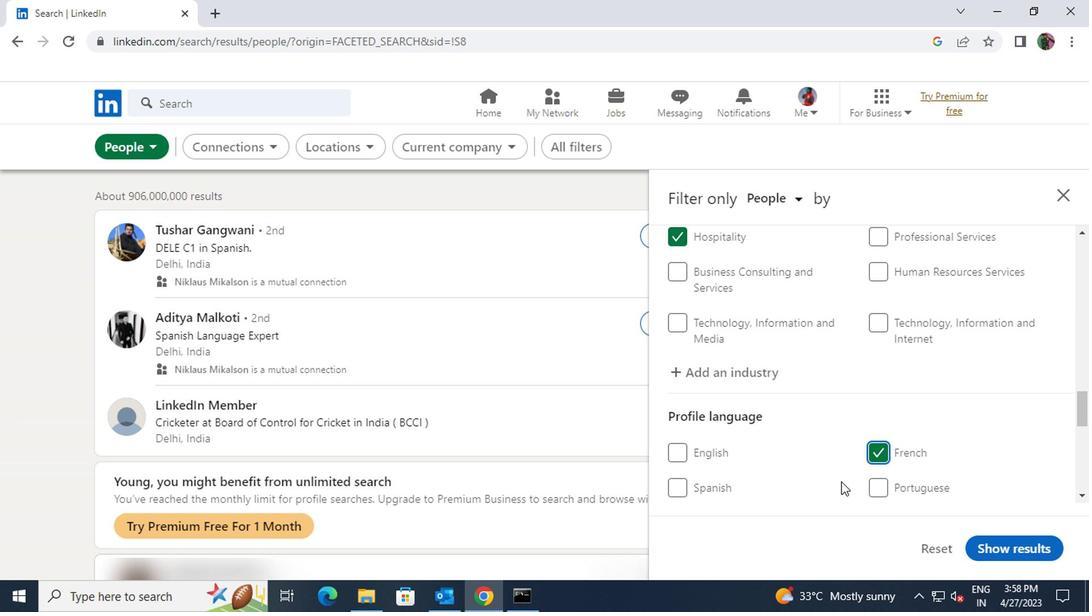 
Action: Mouse scrolled (836, 481) with delta (0, -1)
Screenshot: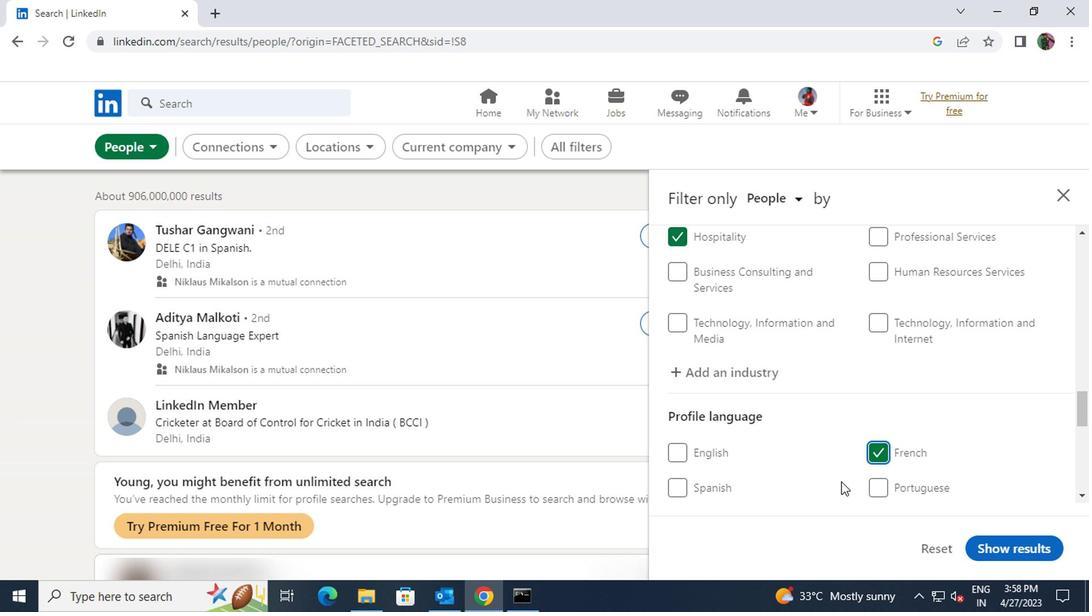 
Action: Mouse moved to (835, 482)
Screenshot: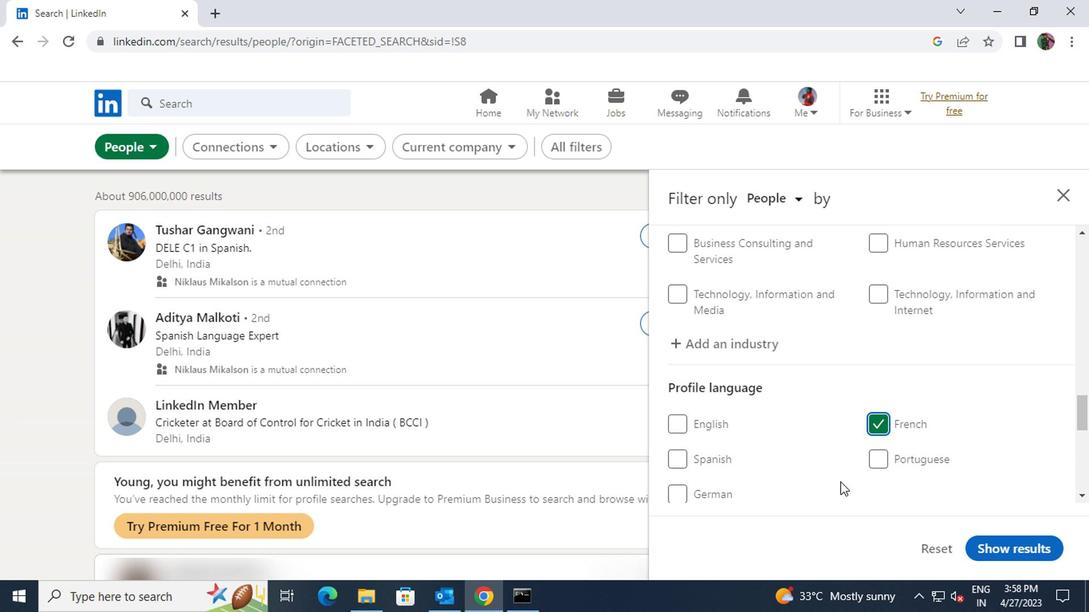 
Action: Mouse scrolled (835, 481) with delta (0, -1)
Screenshot: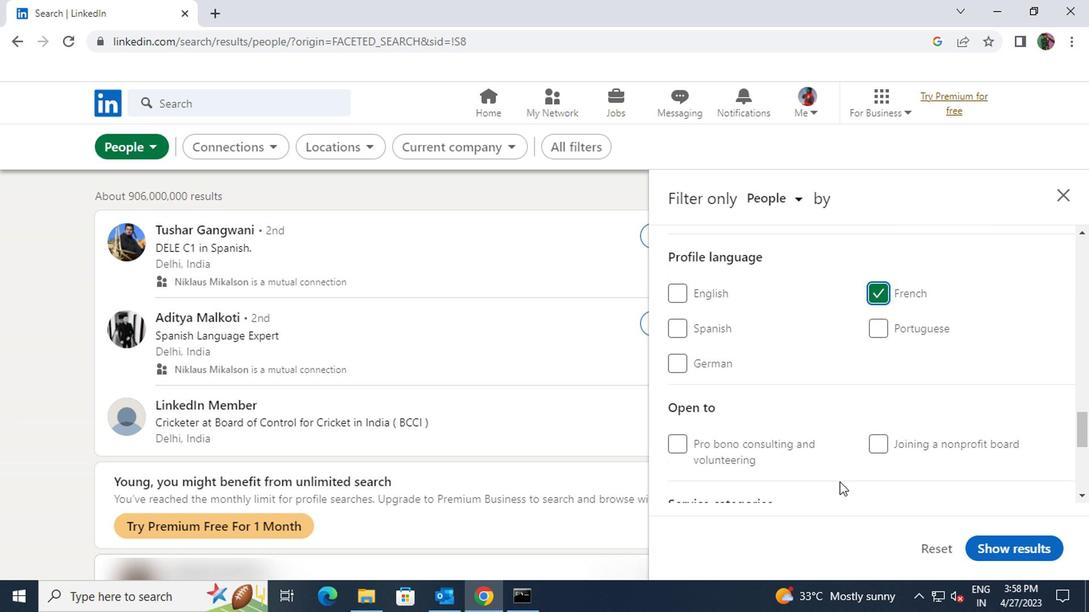 
Action: Mouse moved to (835, 482)
Screenshot: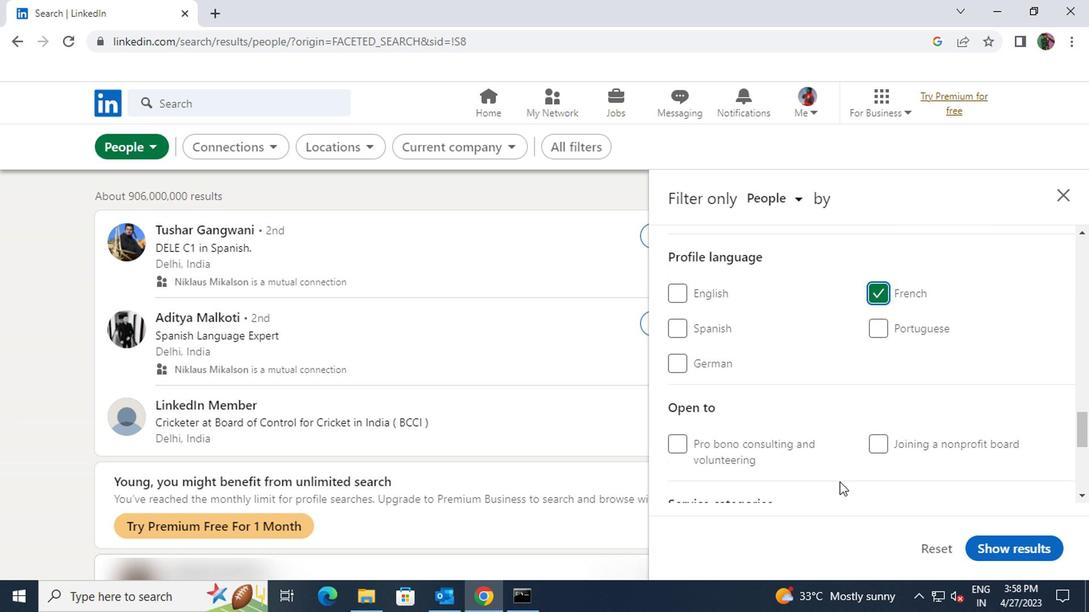 
Action: Mouse scrolled (835, 481) with delta (0, -1)
Screenshot: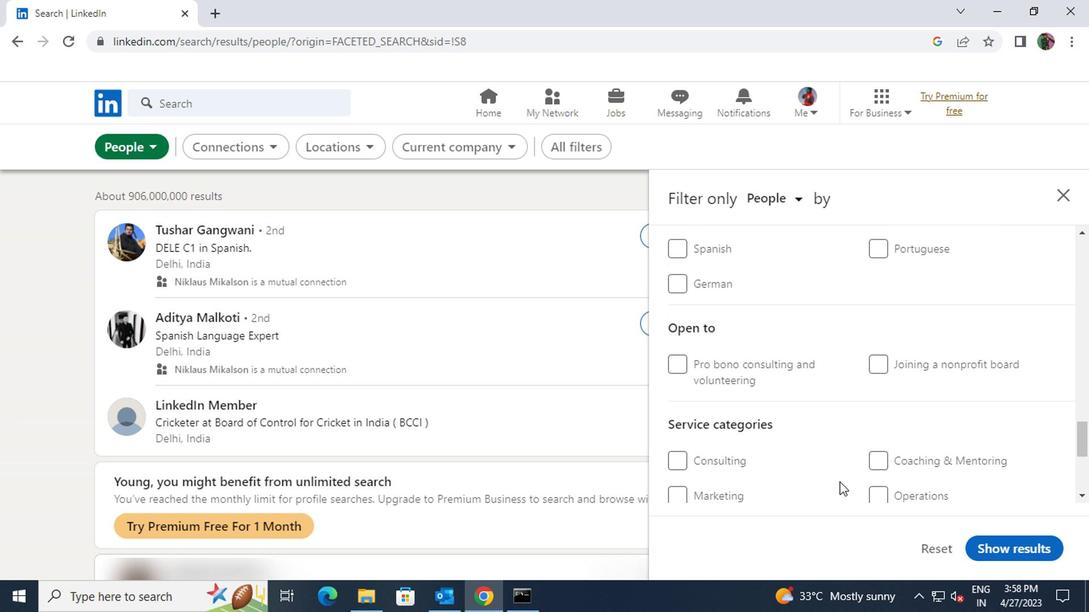 
Action: Mouse moved to (875, 447)
Screenshot: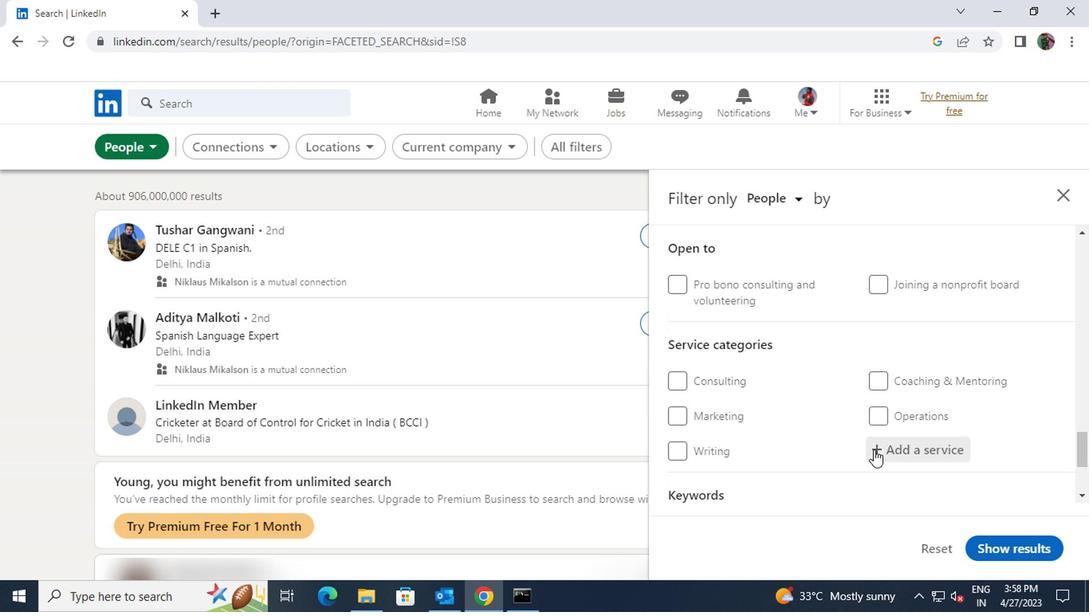 
Action: Mouse pressed left at (875, 447)
Screenshot: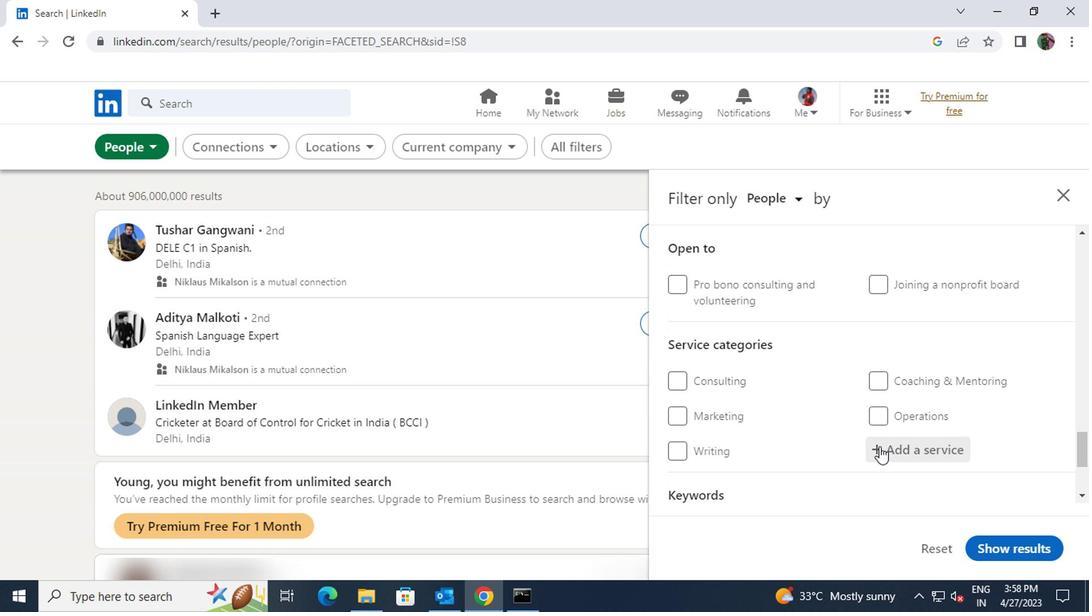 
Action: Key pressed <Key.shift><Key.shift><Key.shift><Key.shift><Key.shift><Key.shift>WEDDING<Key.space>PL
Screenshot: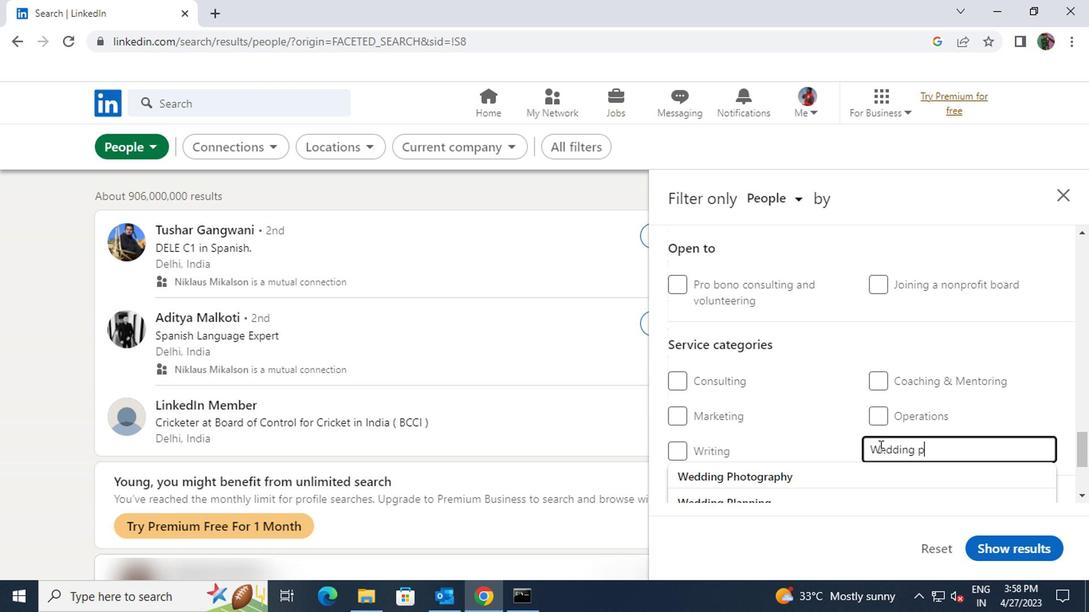 
Action: Mouse moved to (863, 474)
Screenshot: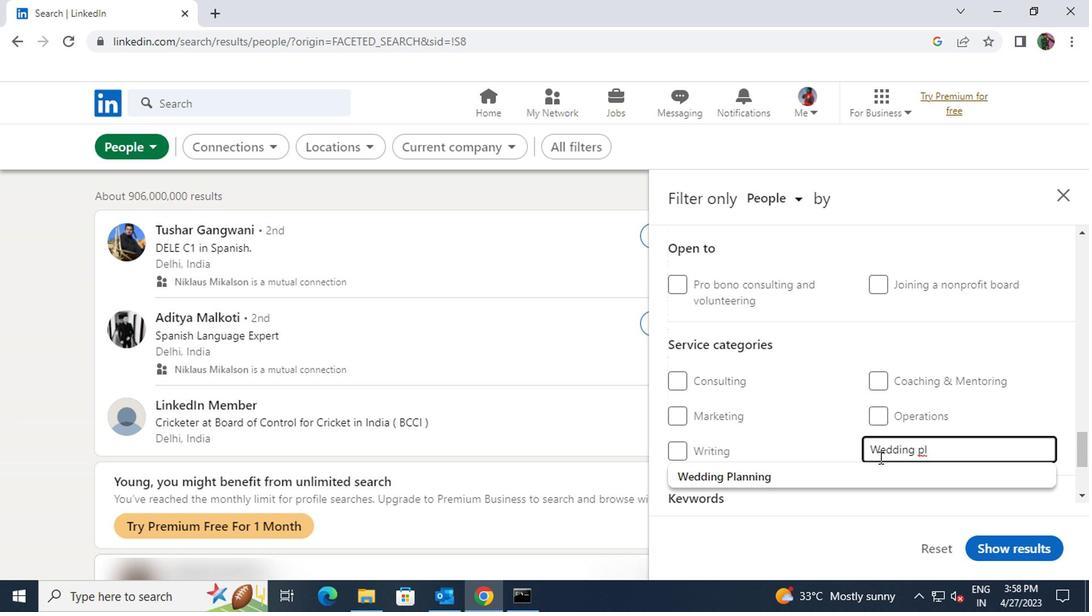
Action: Mouse pressed left at (863, 474)
Screenshot: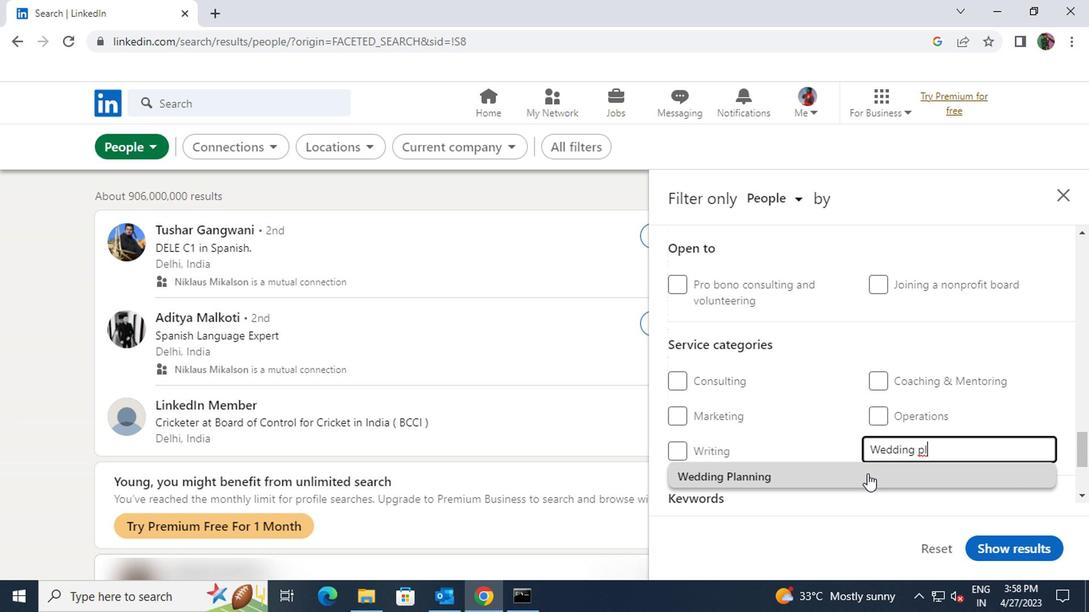 
Action: Mouse scrolled (863, 473) with delta (0, -1)
Screenshot: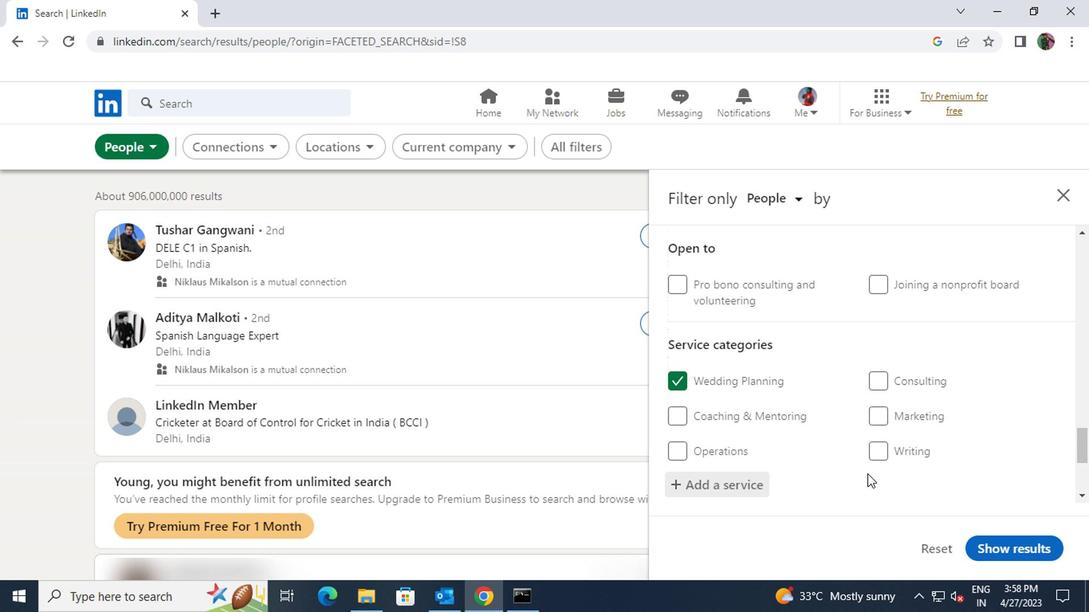 
Action: Mouse scrolled (863, 473) with delta (0, -1)
Screenshot: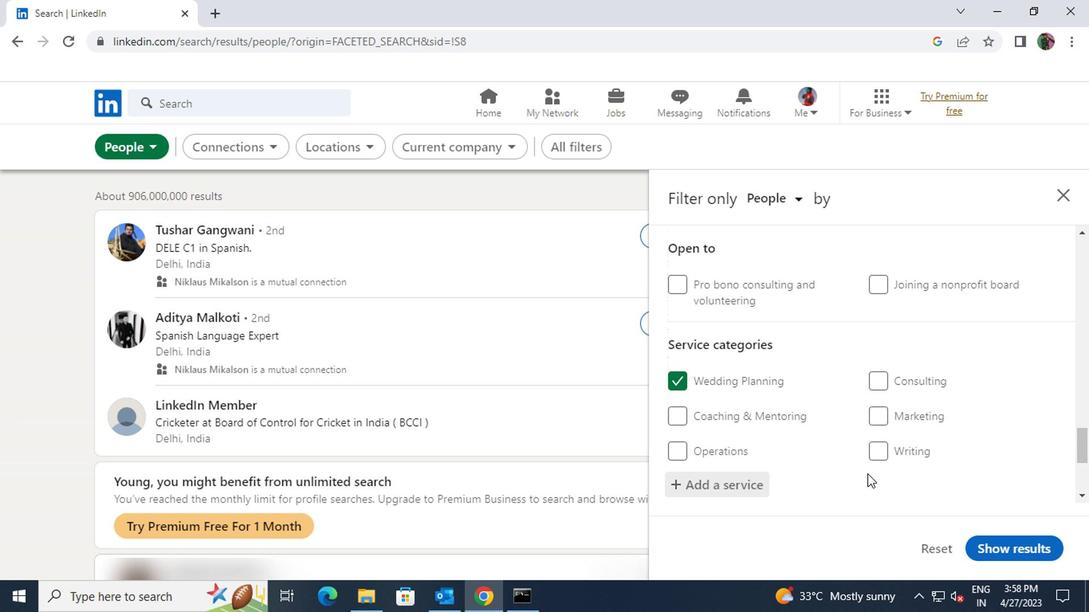 
Action: Mouse moved to (814, 474)
Screenshot: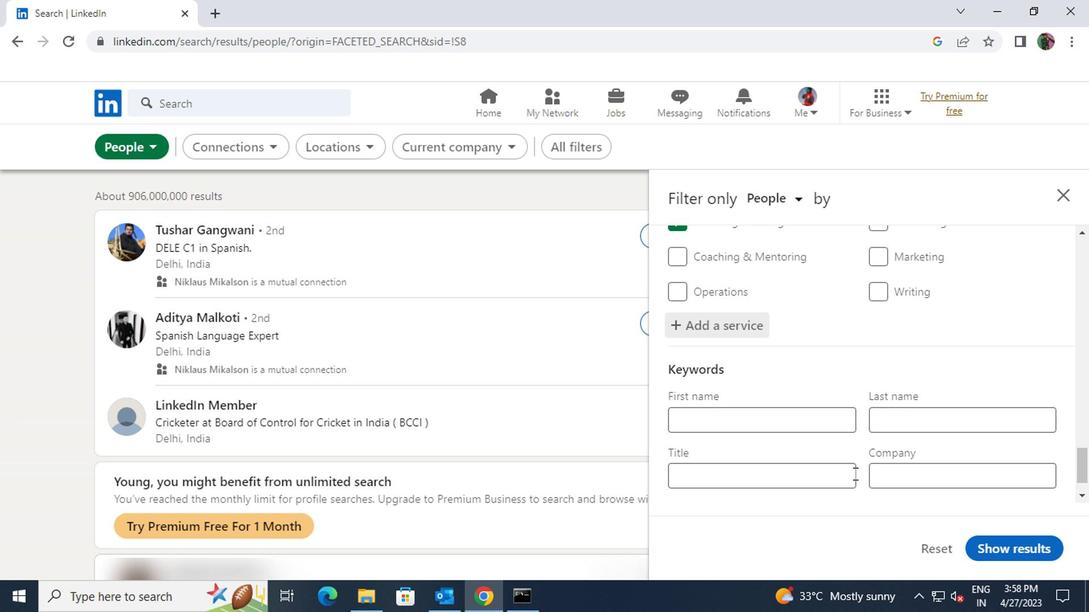 
Action: Mouse pressed left at (814, 474)
Screenshot: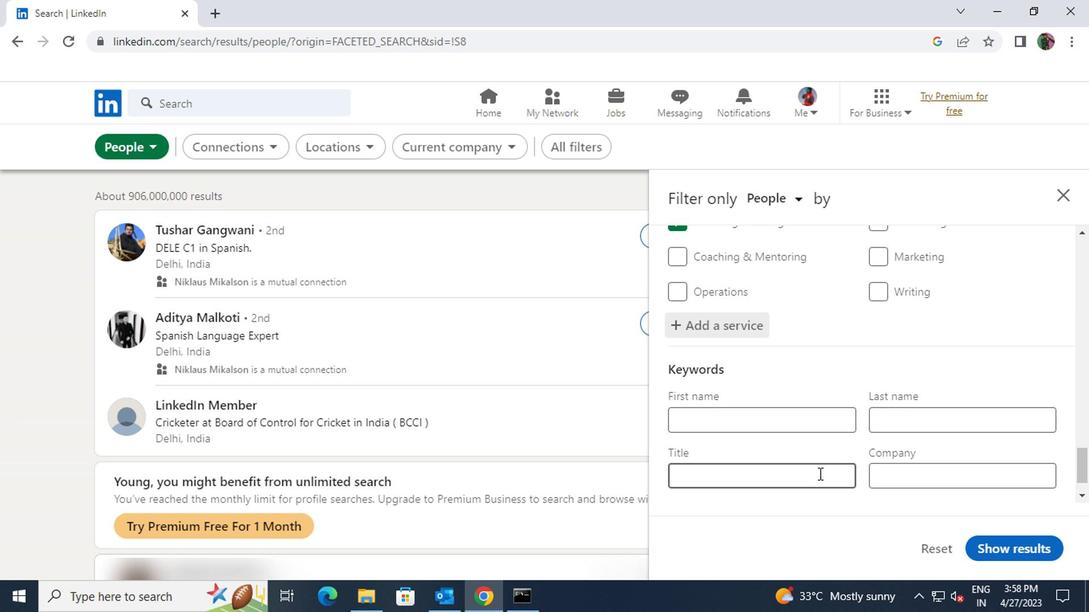 
Action: Key pressed <Key.shift>SOCIAL<Key.space><Key.shift>MEDIA<Key.space><Key.shift>SPECIALIST
Screenshot: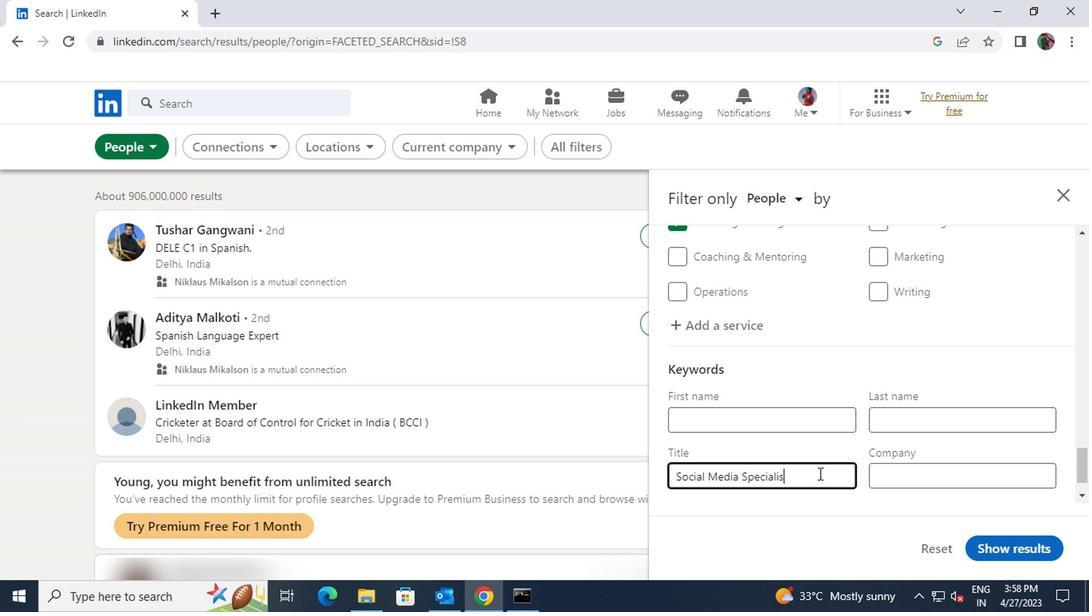 
Action: Mouse moved to (972, 547)
Screenshot: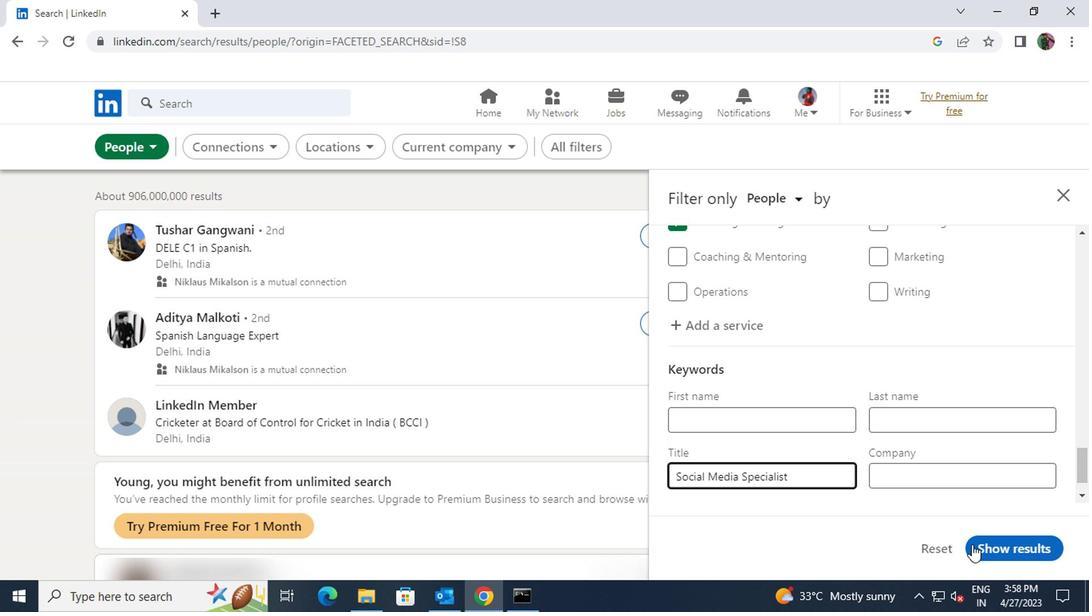 
Action: Mouse pressed left at (972, 547)
Screenshot: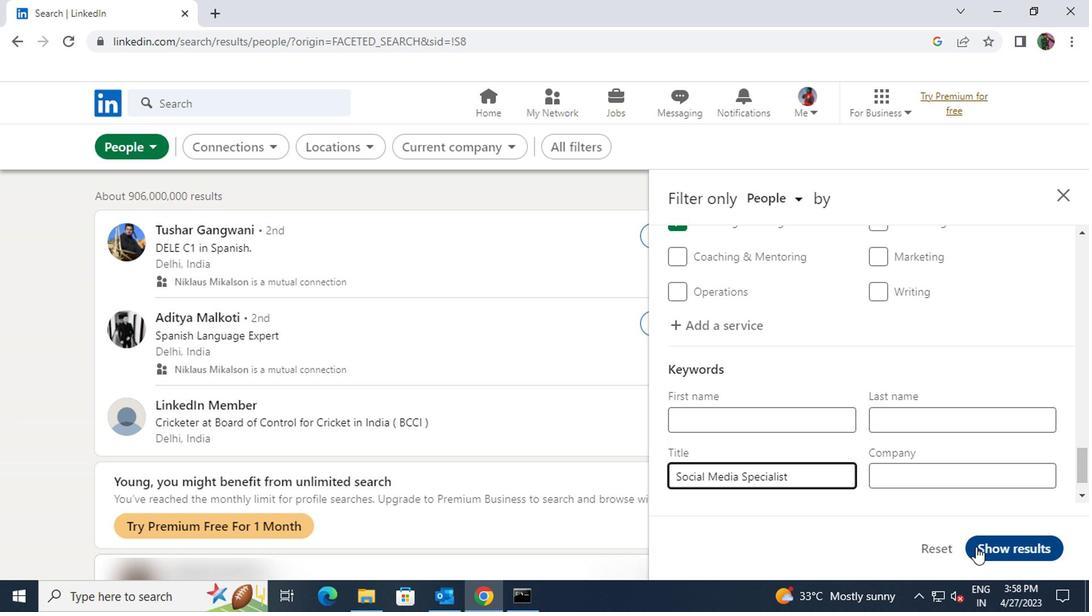 
